 Task: Find connections with filter location Manglaur with filter topic #Motivationwith filter profile language French with filter current company SailPoint with filter school Vidya Jyothi Institute Of Technology with filter industry Retail Health and Personal Care Products with filter service category Mobile Marketing with filter keywords title Political Scientist
Action: Mouse moved to (528, 66)
Screenshot: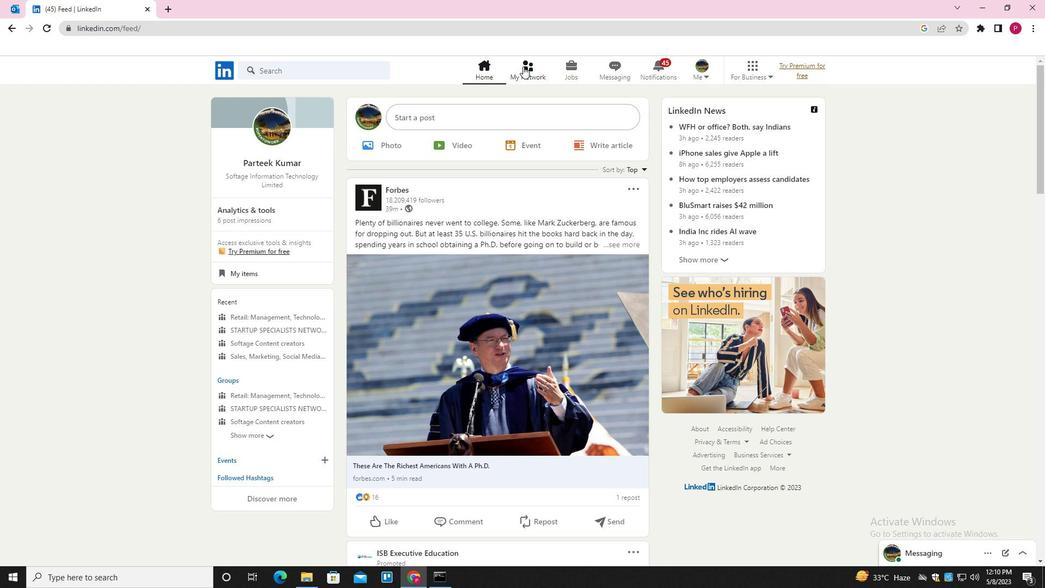 
Action: Mouse pressed left at (528, 66)
Screenshot: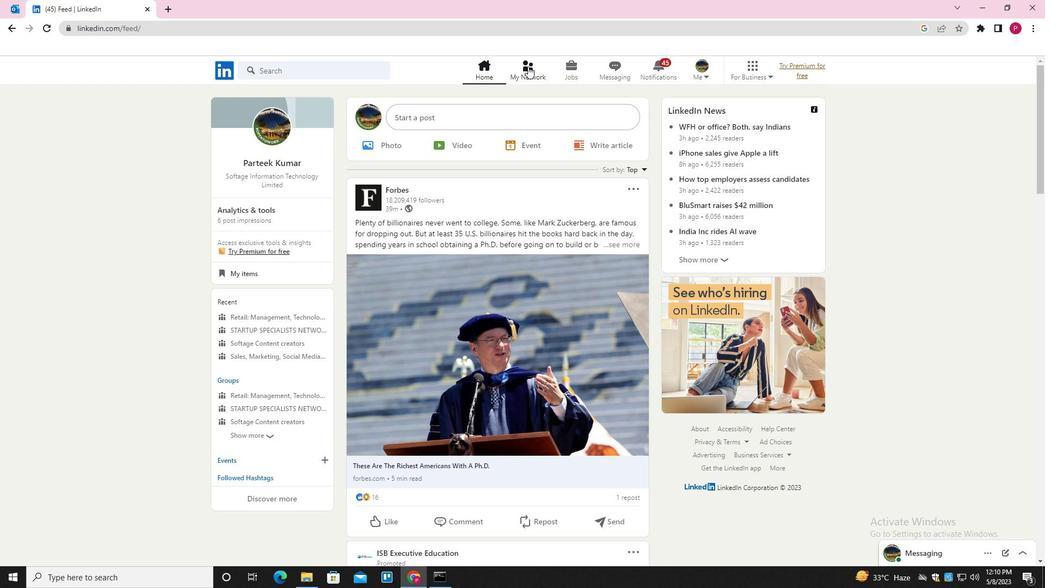 
Action: Mouse moved to (331, 134)
Screenshot: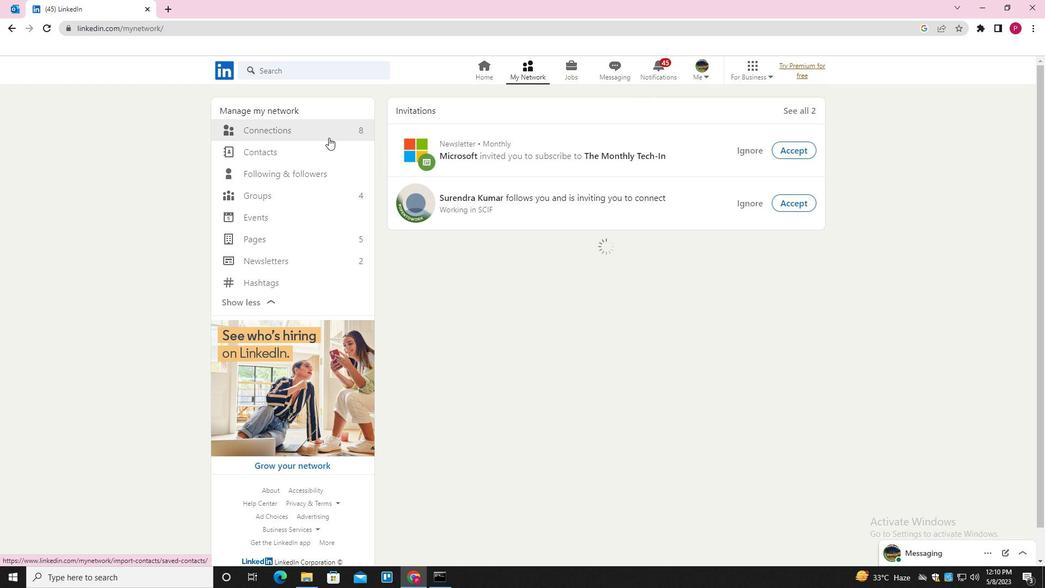
Action: Mouse pressed left at (331, 134)
Screenshot: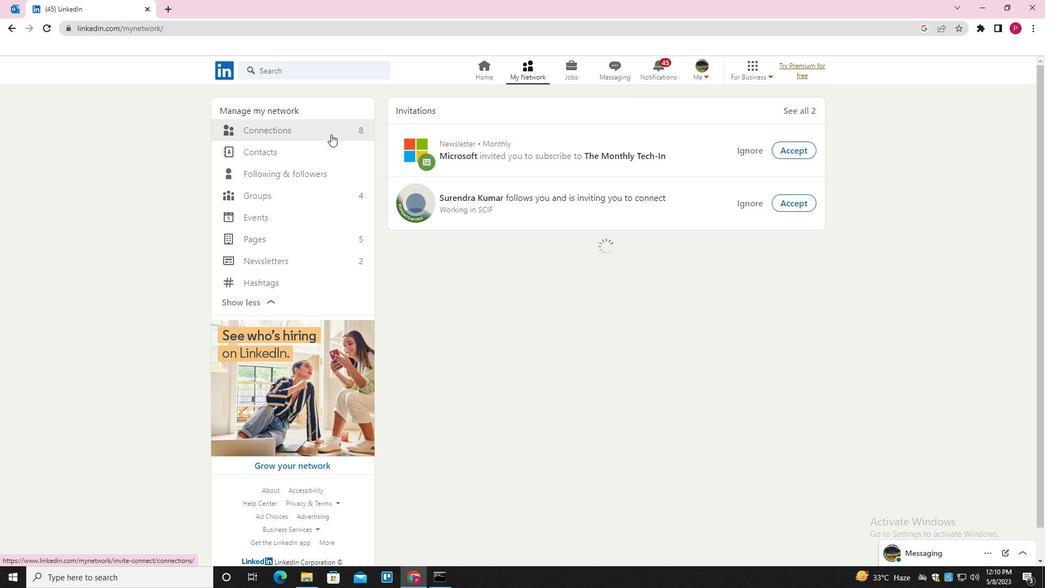 
Action: Mouse moved to (605, 132)
Screenshot: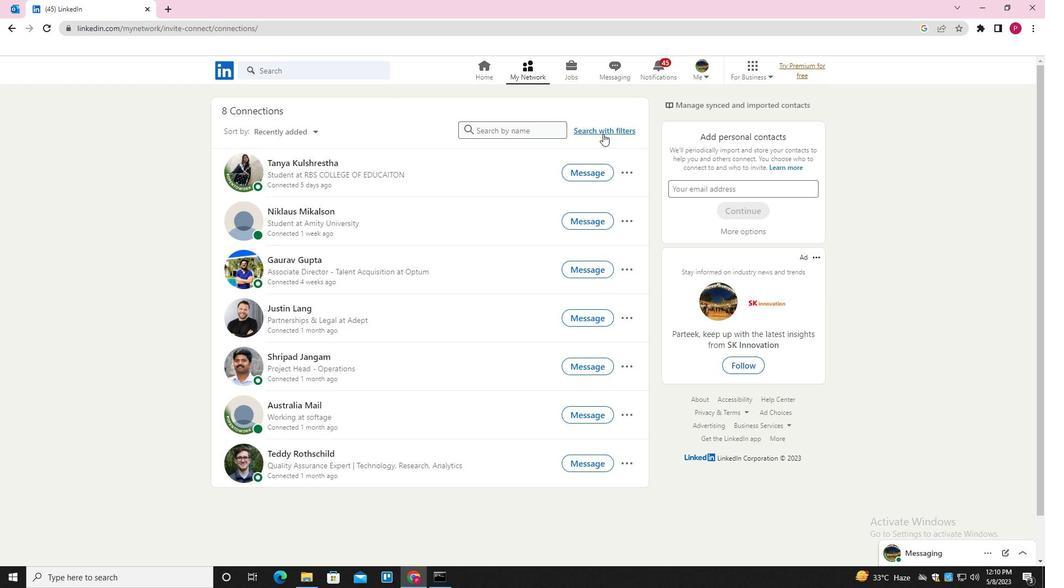 
Action: Mouse pressed left at (605, 132)
Screenshot: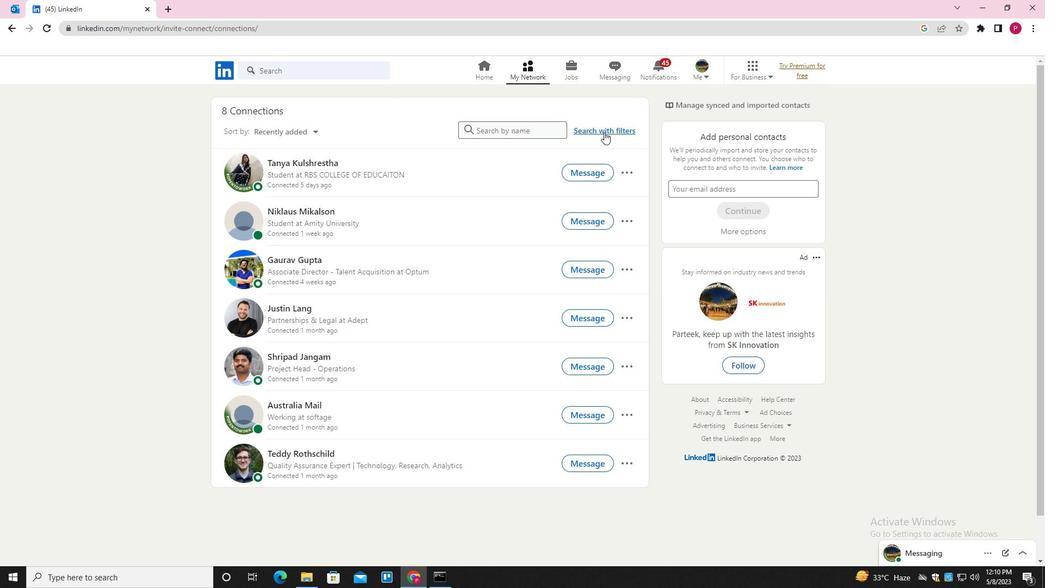 
Action: Mouse moved to (563, 104)
Screenshot: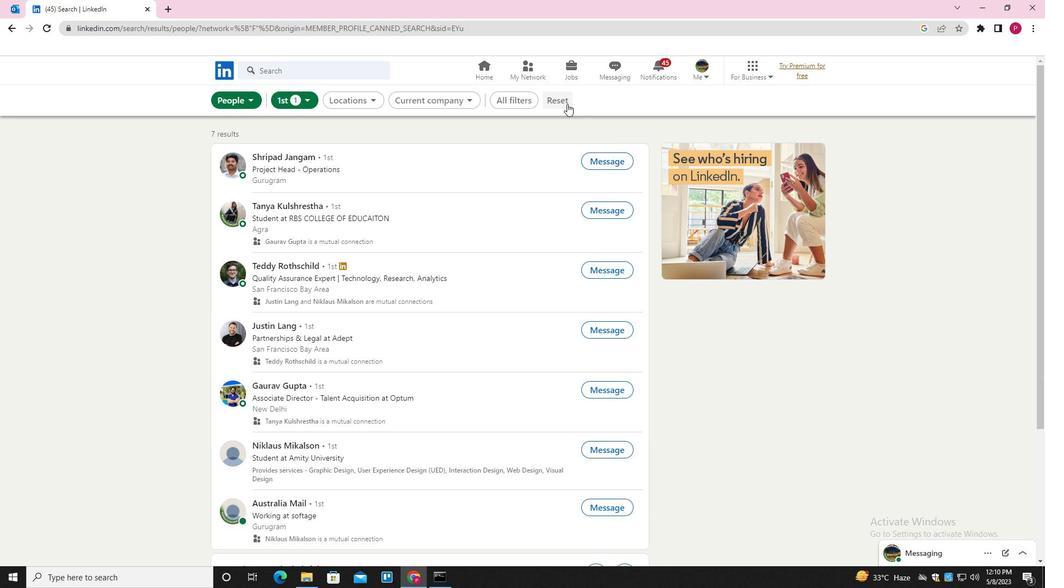 
Action: Mouse pressed left at (563, 104)
Screenshot: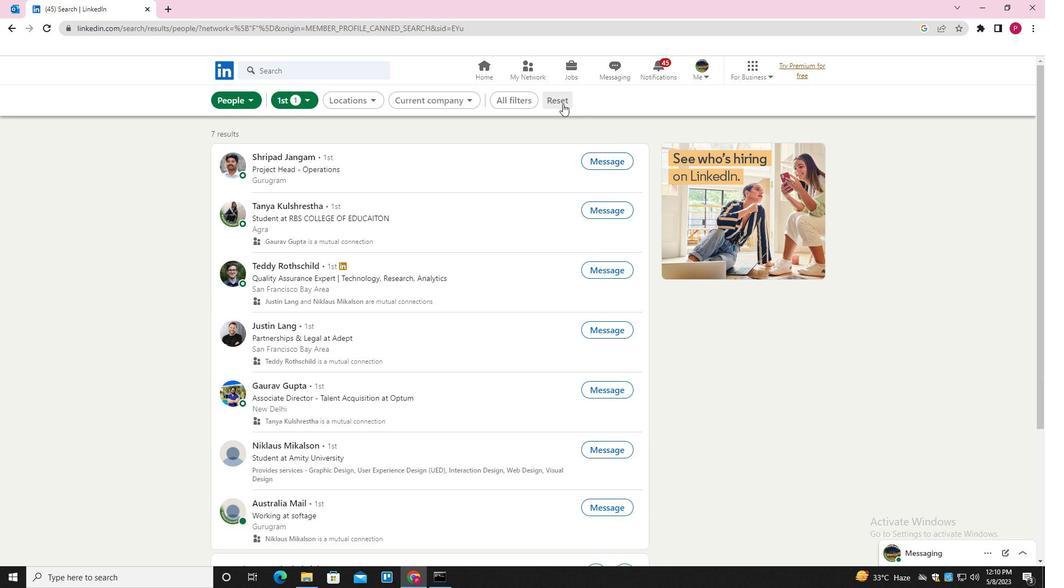 
Action: Mouse moved to (546, 101)
Screenshot: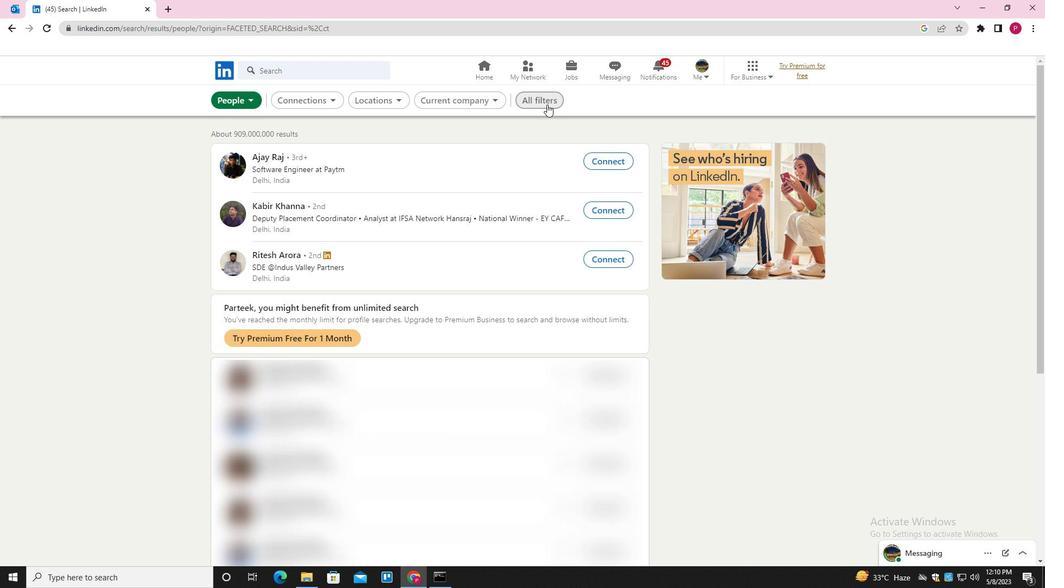 
Action: Mouse pressed left at (546, 101)
Screenshot: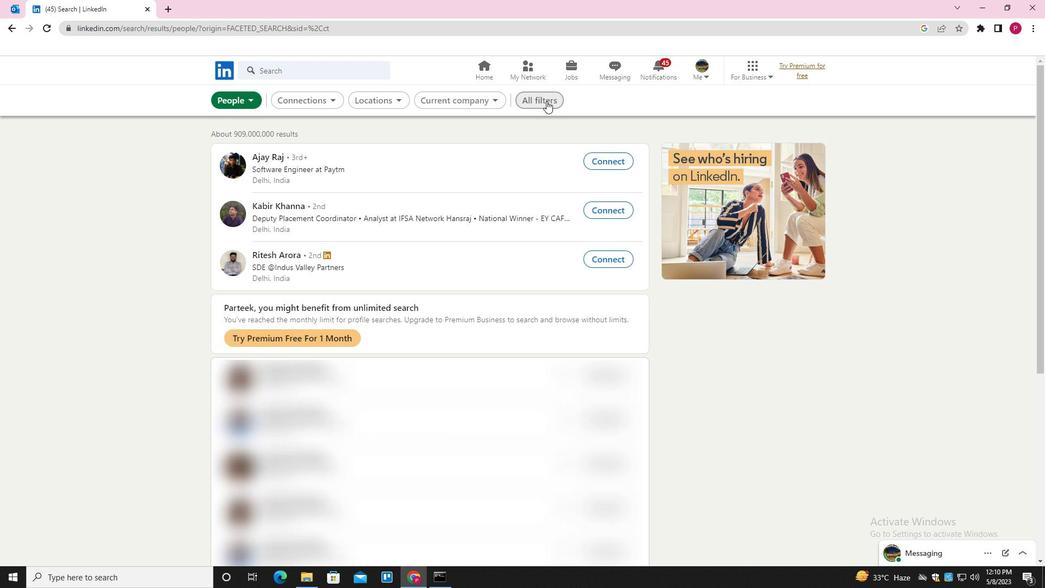 
Action: Mouse moved to (913, 295)
Screenshot: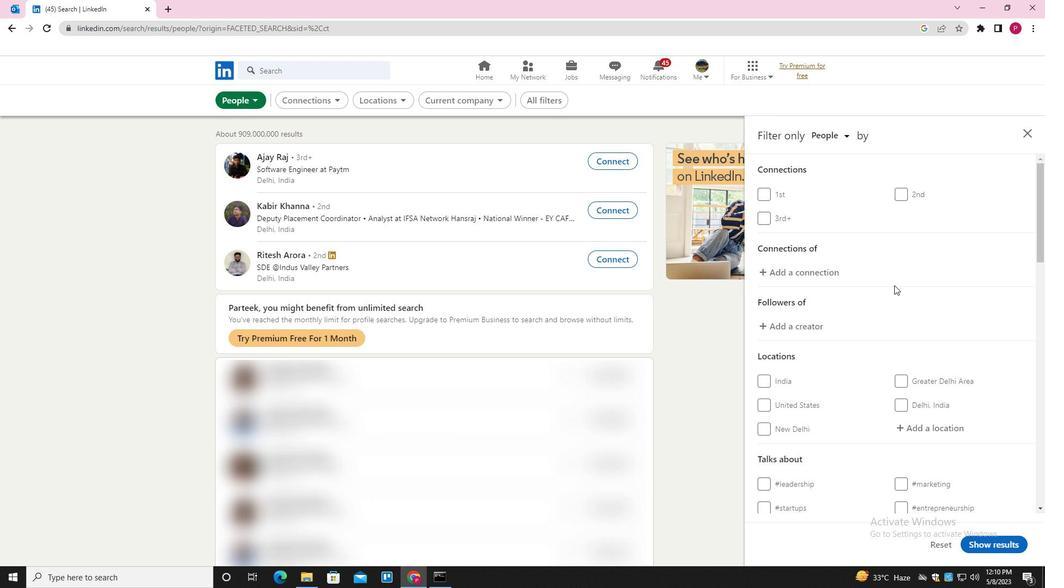 
Action: Mouse scrolled (913, 295) with delta (0, 0)
Screenshot: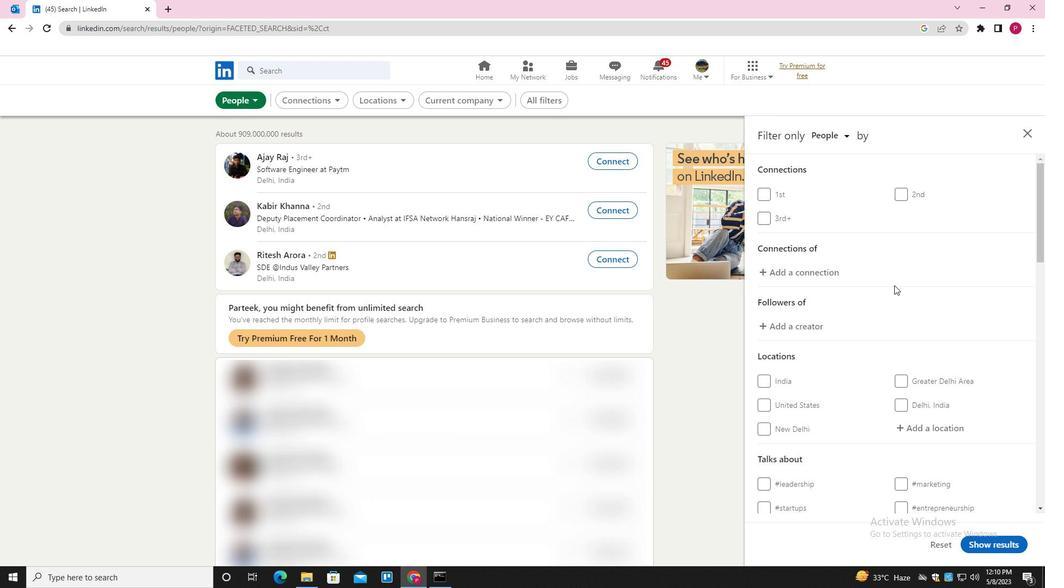
Action: Mouse scrolled (913, 295) with delta (0, 0)
Screenshot: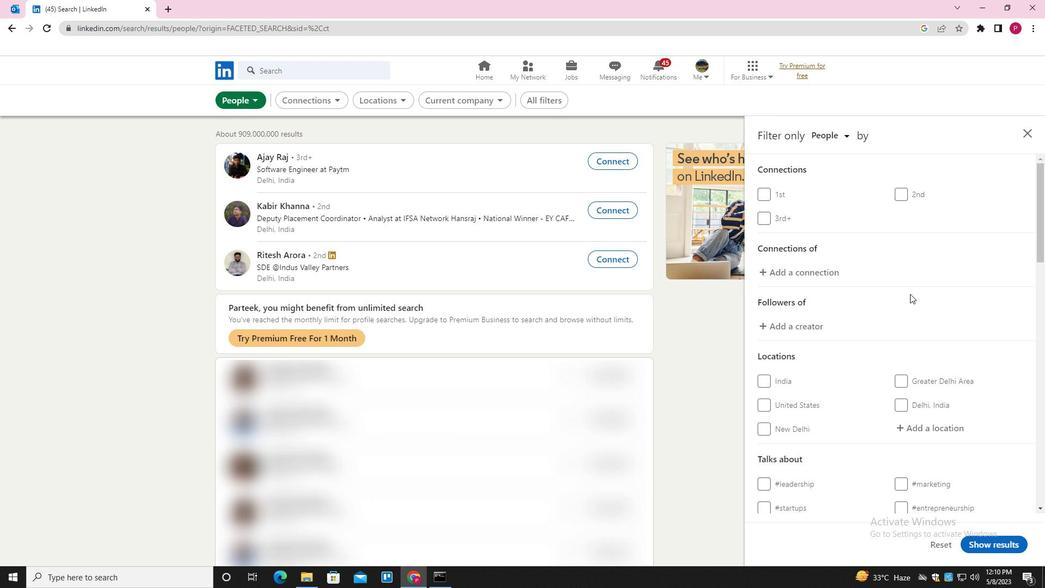 
Action: Mouse moved to (923, 317)
Screenshot: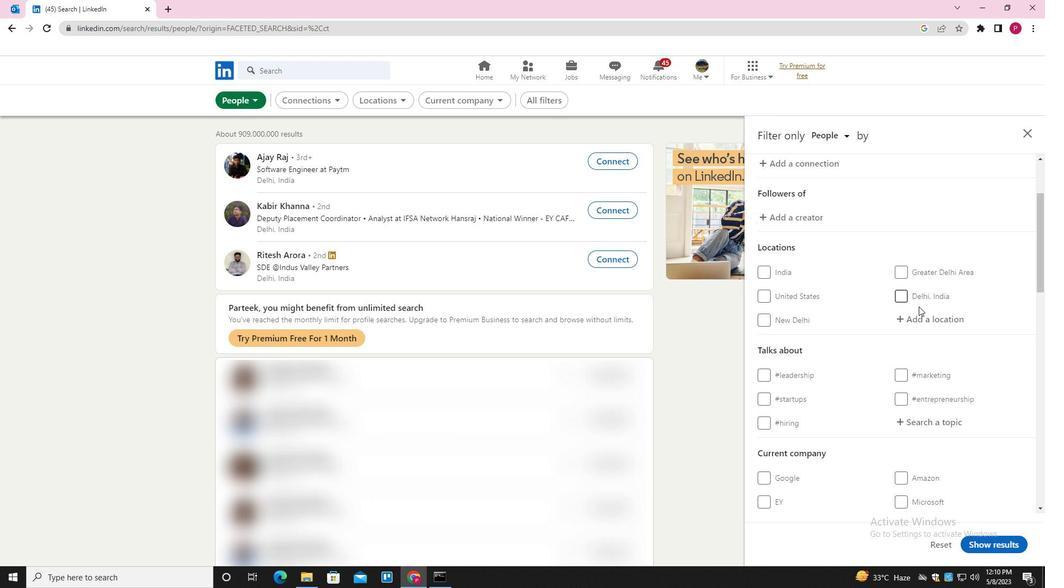 
Action: Mouse pressed left at (923, 317)
Screenshot: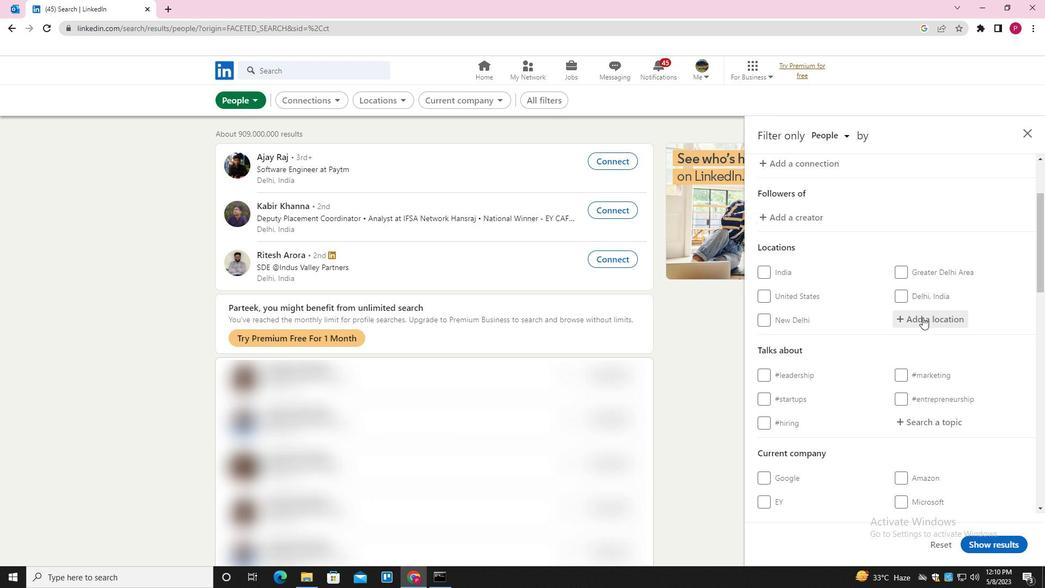 
Action: Key pressed <Key.shift>MANGLAUR
Screenshot: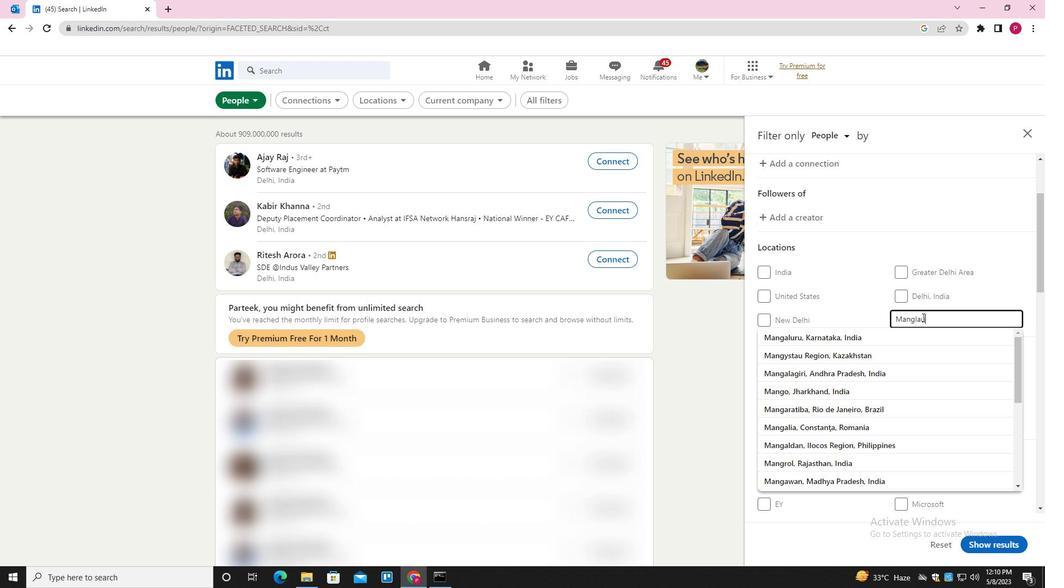 
Action: Mouse scrolled (923, 317) with delta (0, 0)
Screenshot: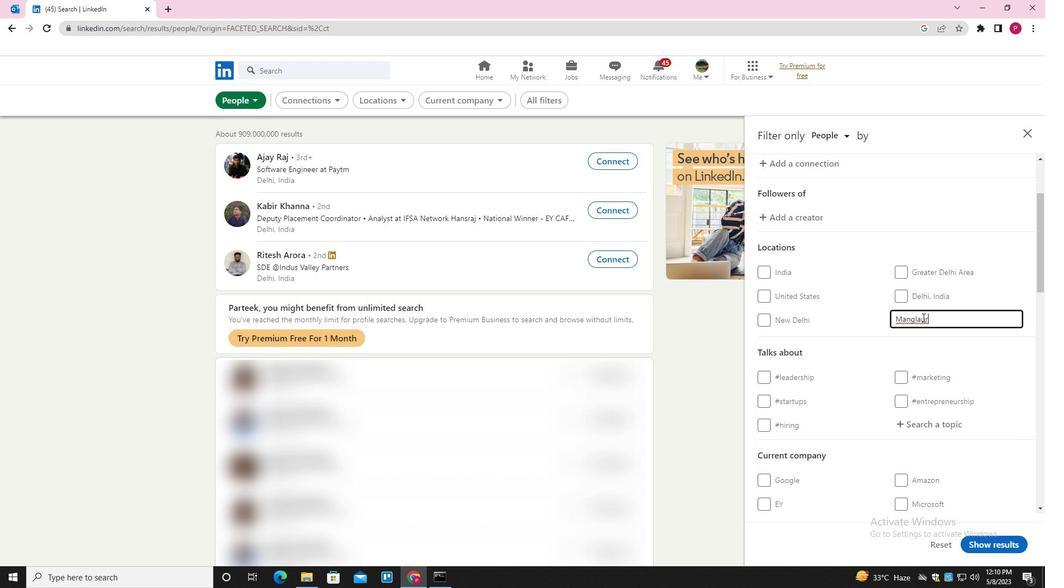 
Action: Mouse scrolled (923, 317) with delta (0, 0)
Screenshot: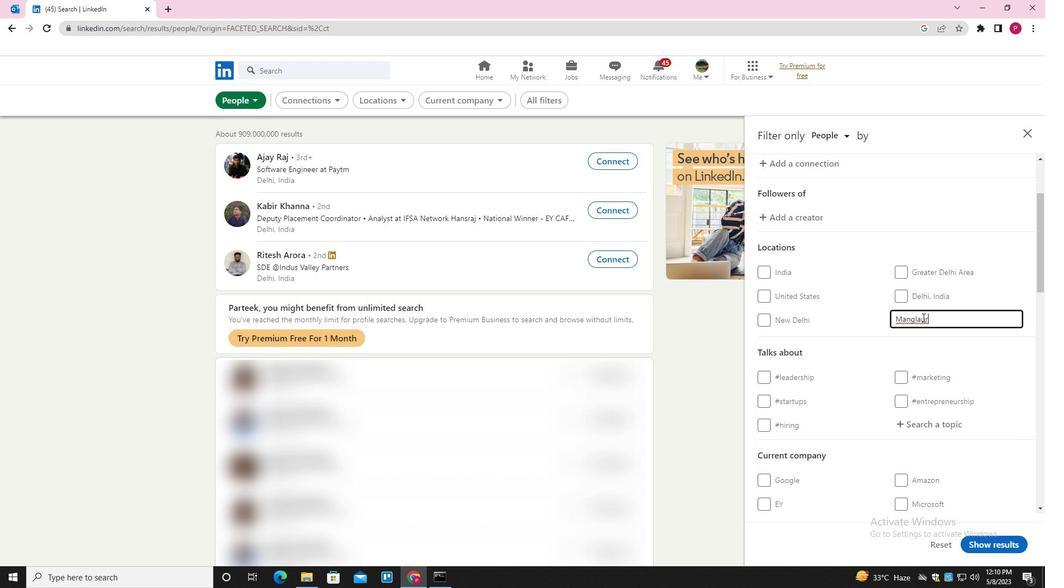
Action: Mouse scrolled (923, 317) with delta (0, 0)
Screenshot: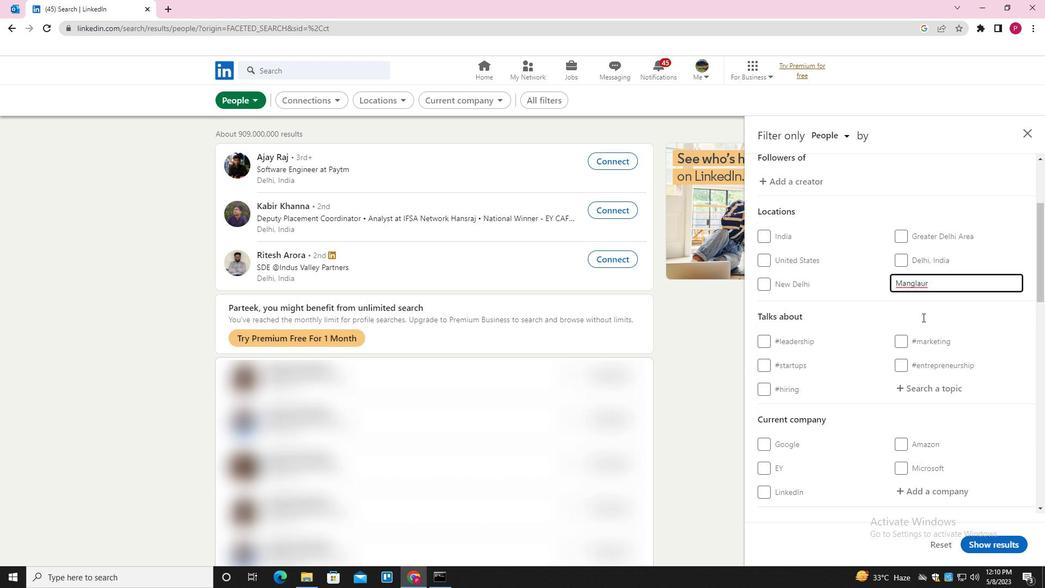 
Action: Mouse scrolled (923, 317) with delta (0, 0)
Screenshot: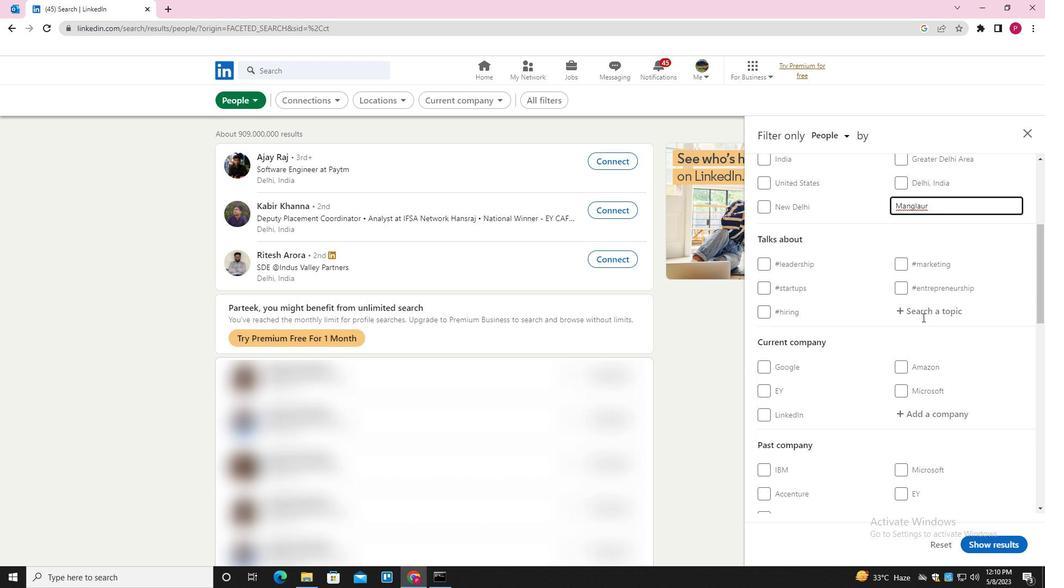 
Action: Mouse moved to (921, 207)
Screenshot: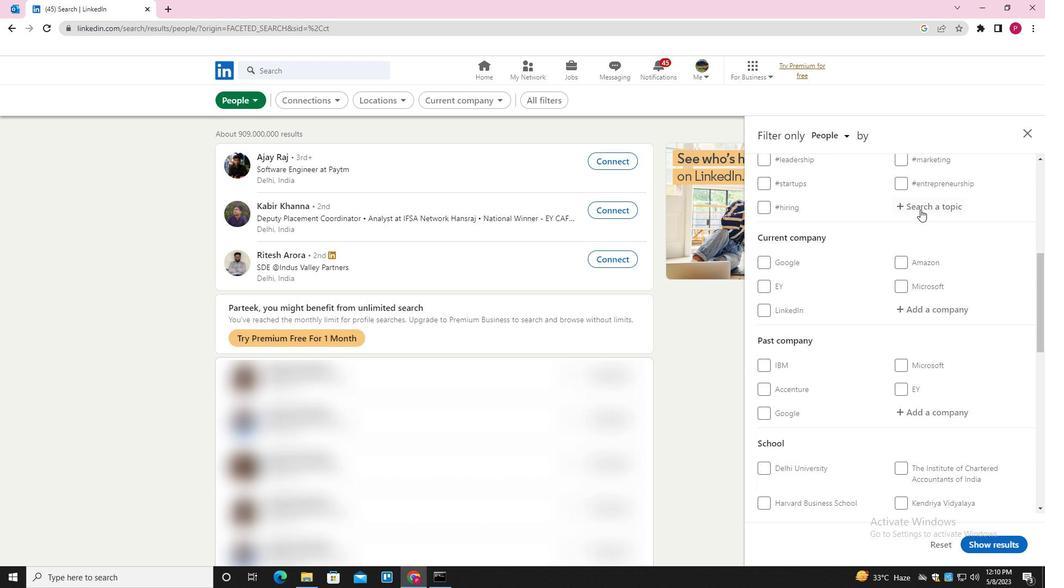 
Action: Mouse pressed left at (921, 207)
Screenshot: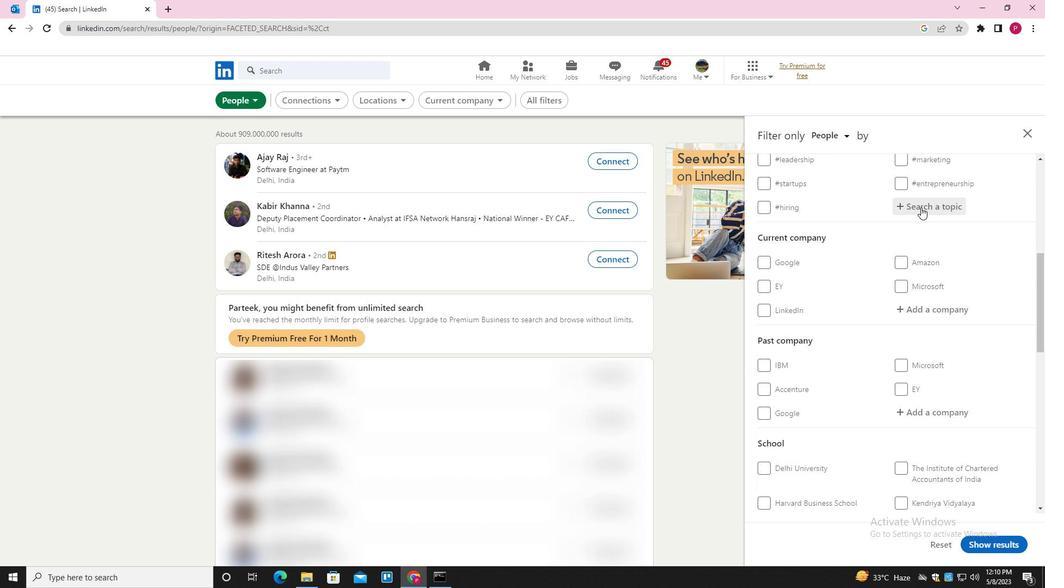 
Action: Key pressed MOTIVATION<Key.down><Key.enter>
Screenshot: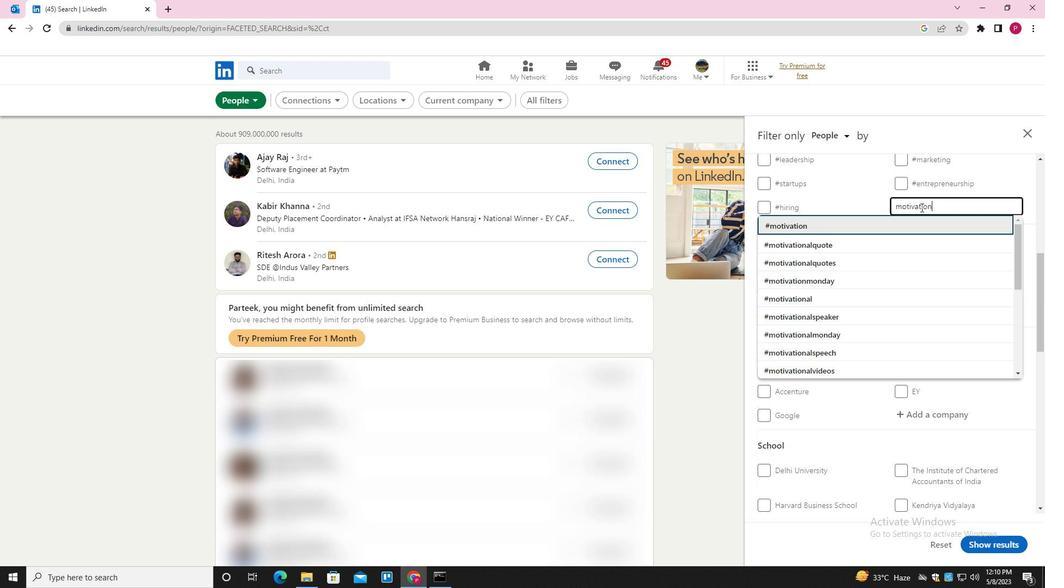 
Action: Mouse moved to (790, 311)
Screenshot: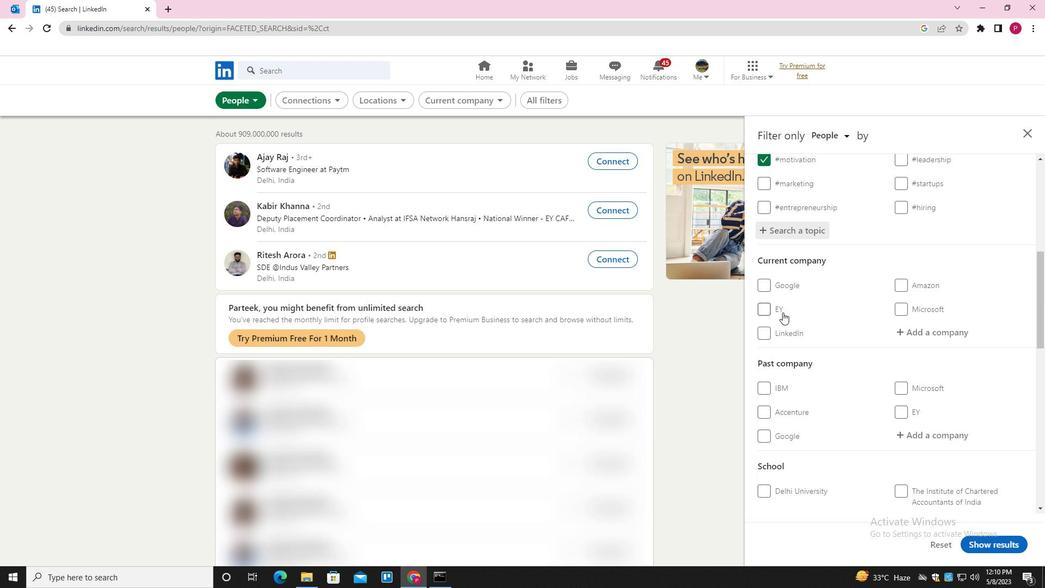 
Action: Mouse scrolled (790, 311) with delta (0, 0)
Screenshot: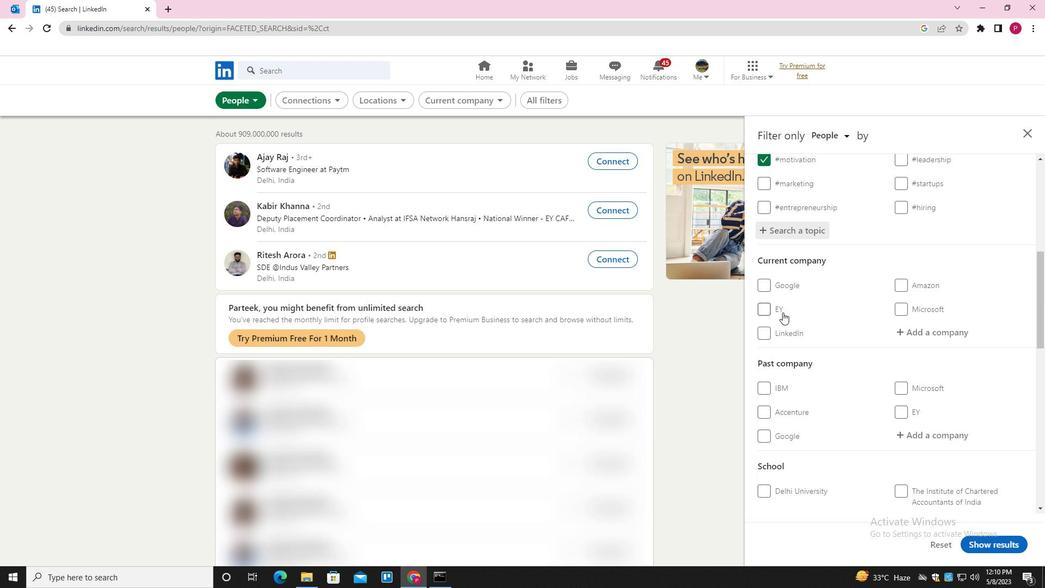 
Action: Mouse moved to (795, 309)
Screenshot: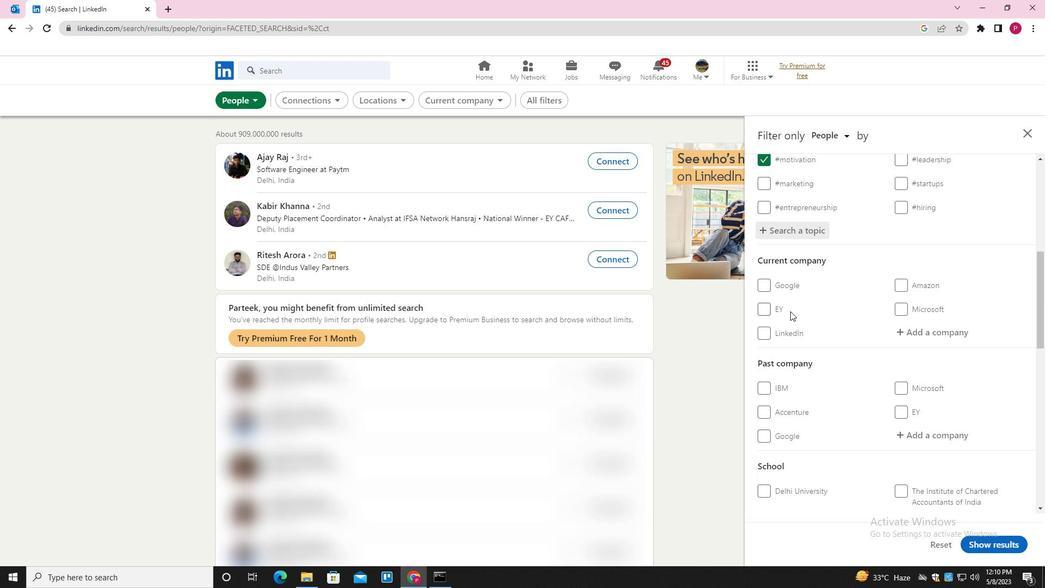 
Action: Mouse scrolled (795, 309) with delta (0, 0)
Screenshot: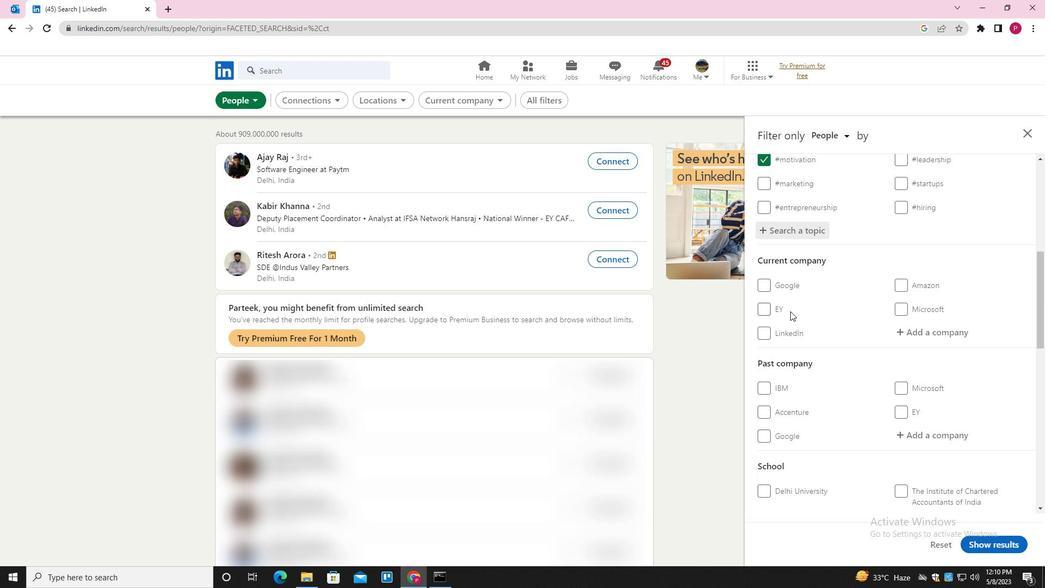 
Action: Mouse moved to (795, 309)
Screenshot: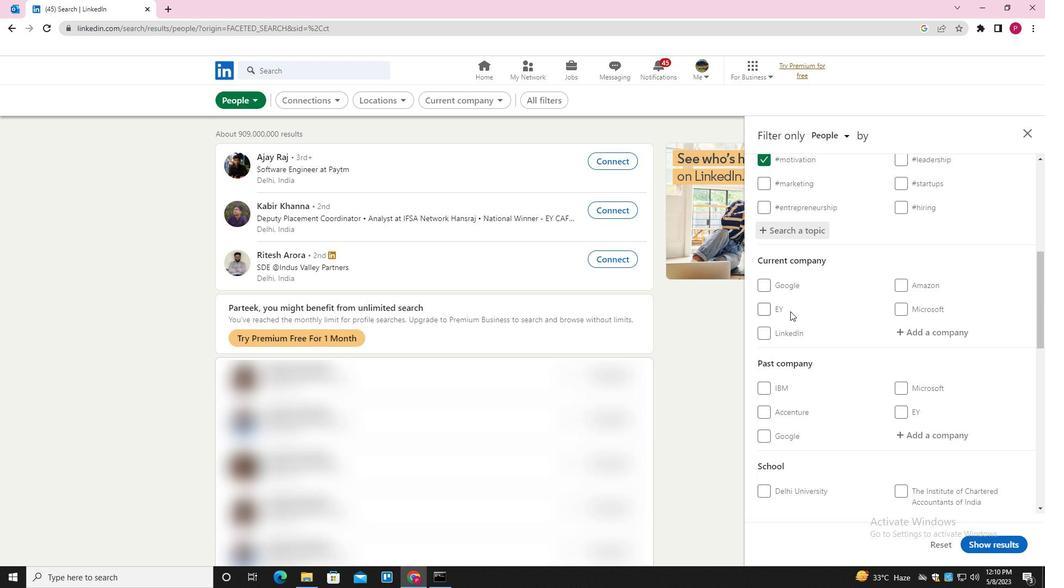 
Action: Mouse scrolled (795, 308) with delta (0, 0)
Screenshot: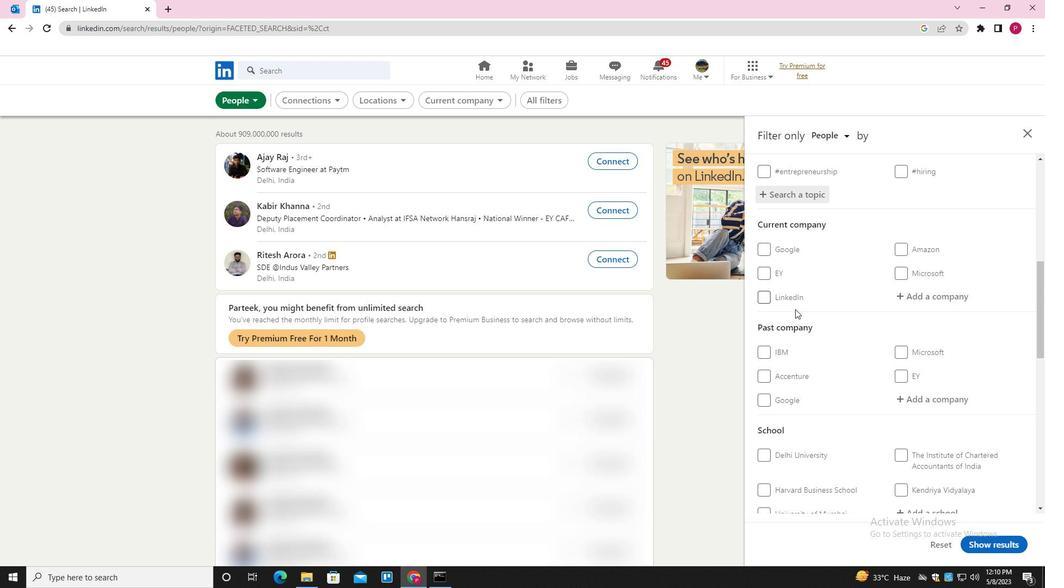 
Action: Mouse moved to (799, 307)
Screenshot: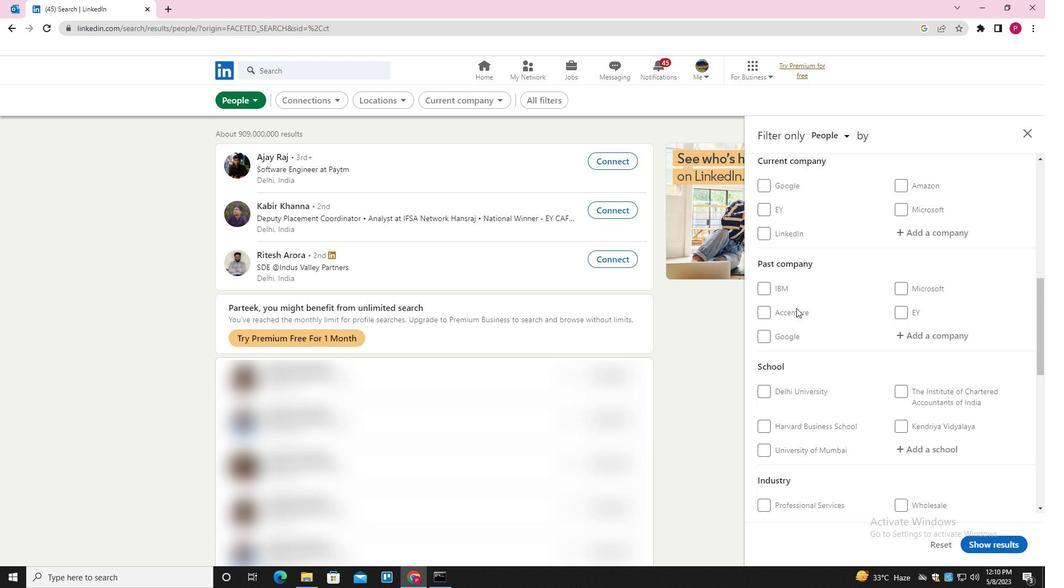 
Action: Mouse scrolled (799, 306) with delta (0, 0)
Screenshot: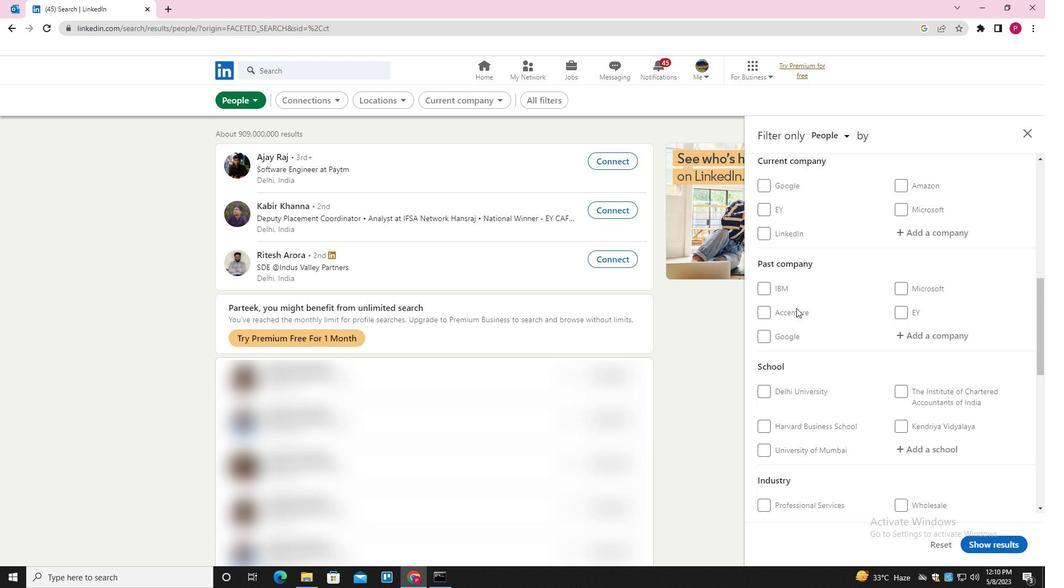 
Action: Mouse moved to (800, 305)
Screenshot: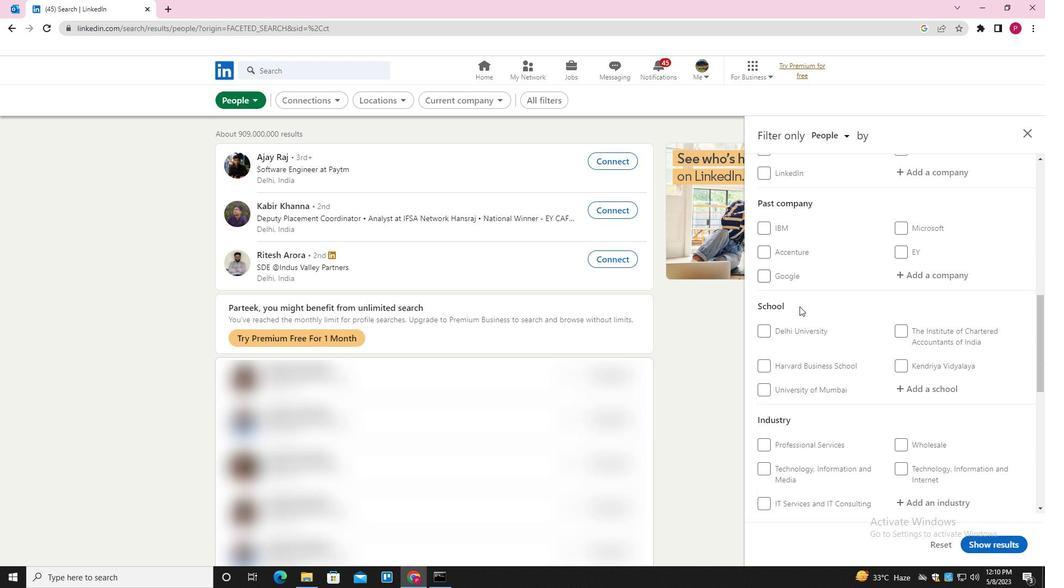 
Action: Mouse scrolled (800, 305) with delta (0, 0)
Screenshot: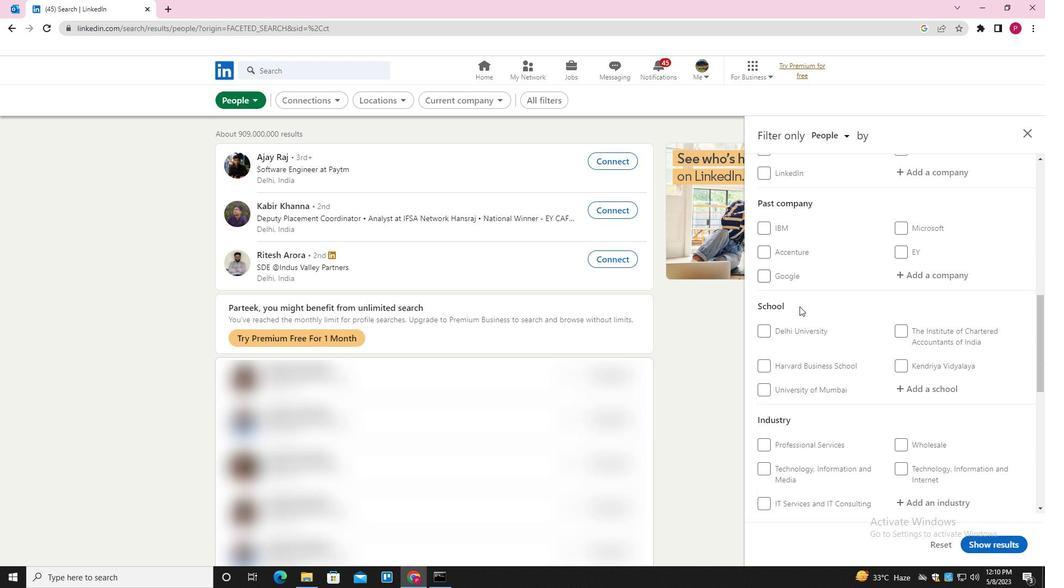 
Action: Mouse moved to (801, 305)
Screenshot: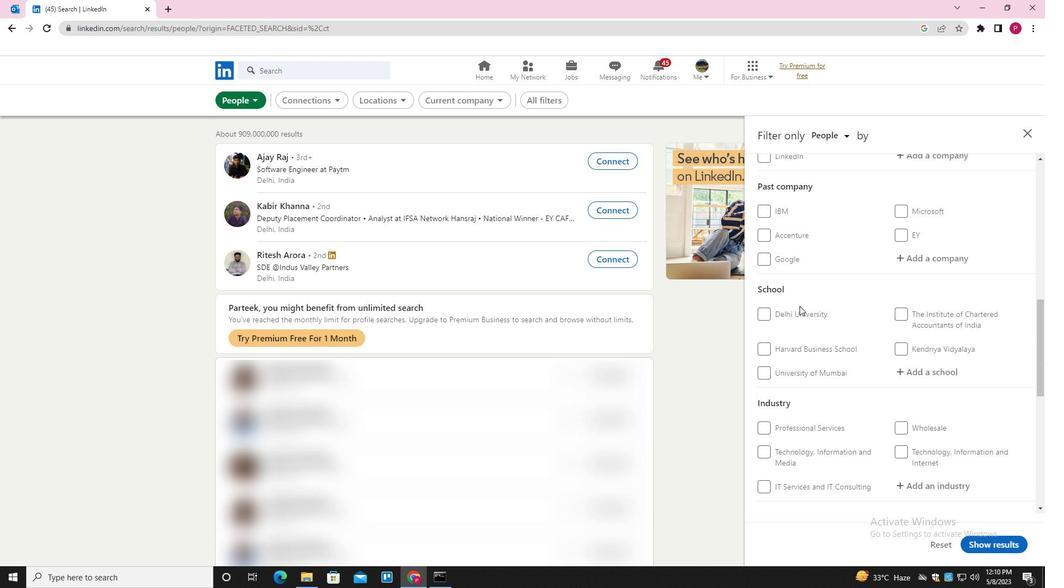 
Action: Mouse scrolled (801, 305) with delta (0, 0)
Screenshot: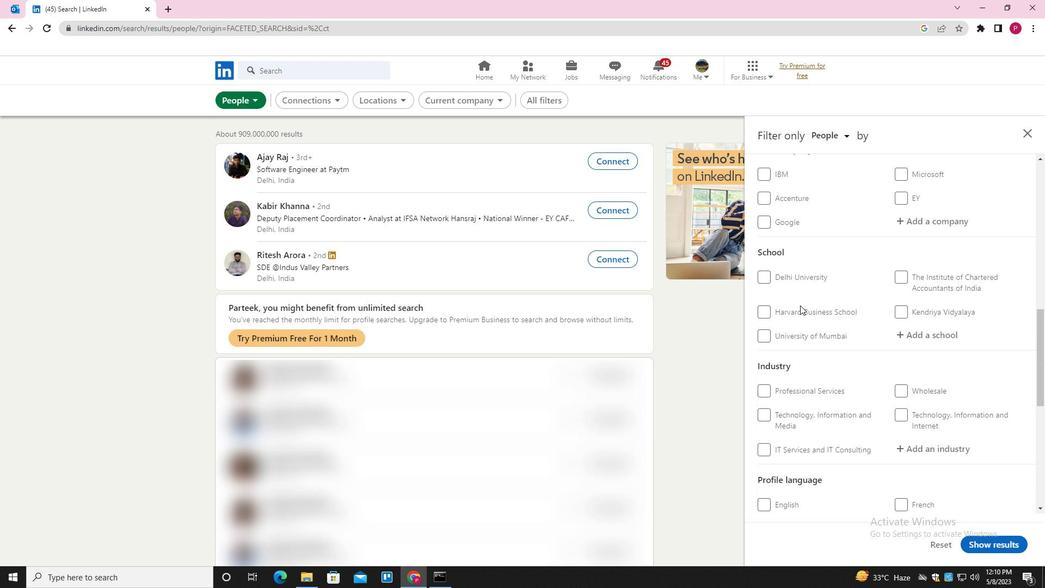 
Action: Mouse moved to (837, 301)
Screenshot: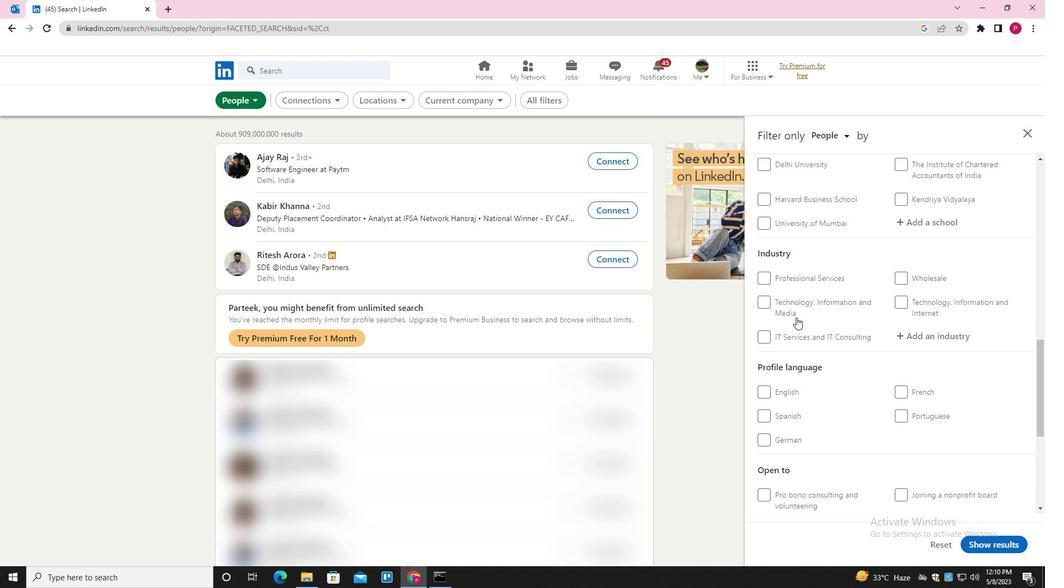
Action: Mouse scrolled (837, 301) with delta (0, 0)
Screenshot: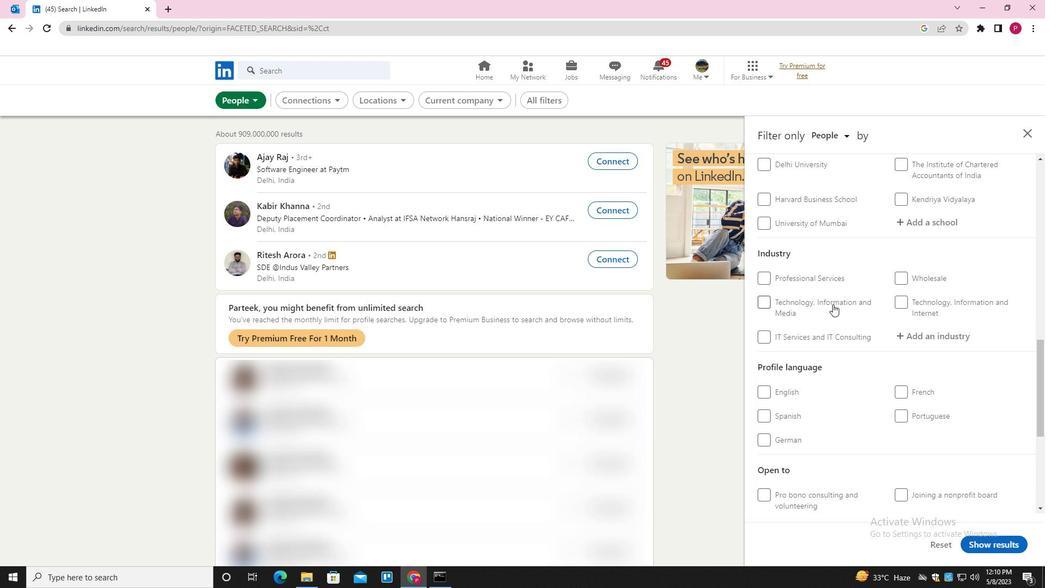 
Action: Mouse moved to (840, 299)
Screenshot: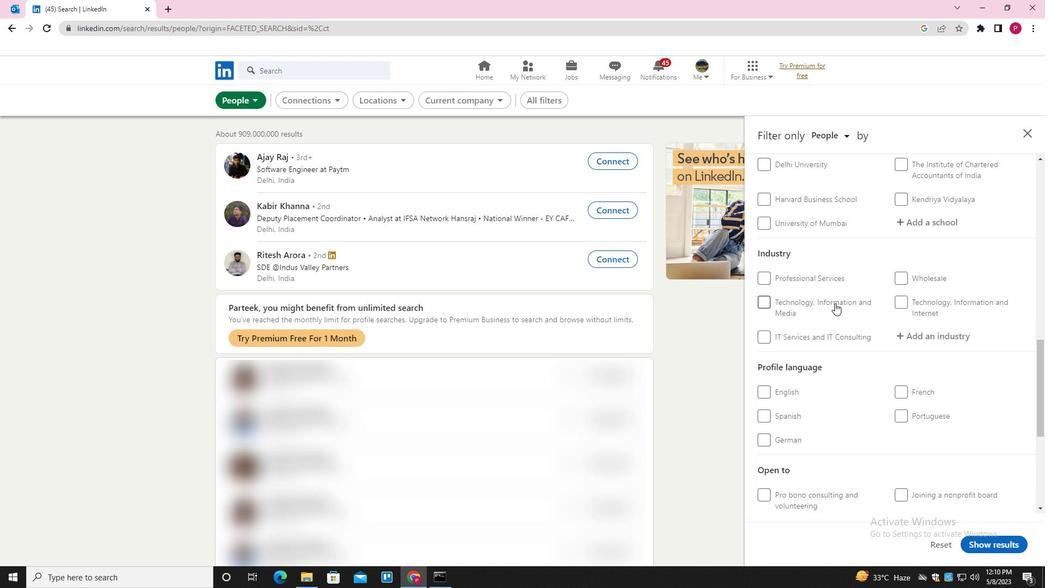 
Action: Mouse scrolled (840, 299) with delta (0, 0)
Screenshot: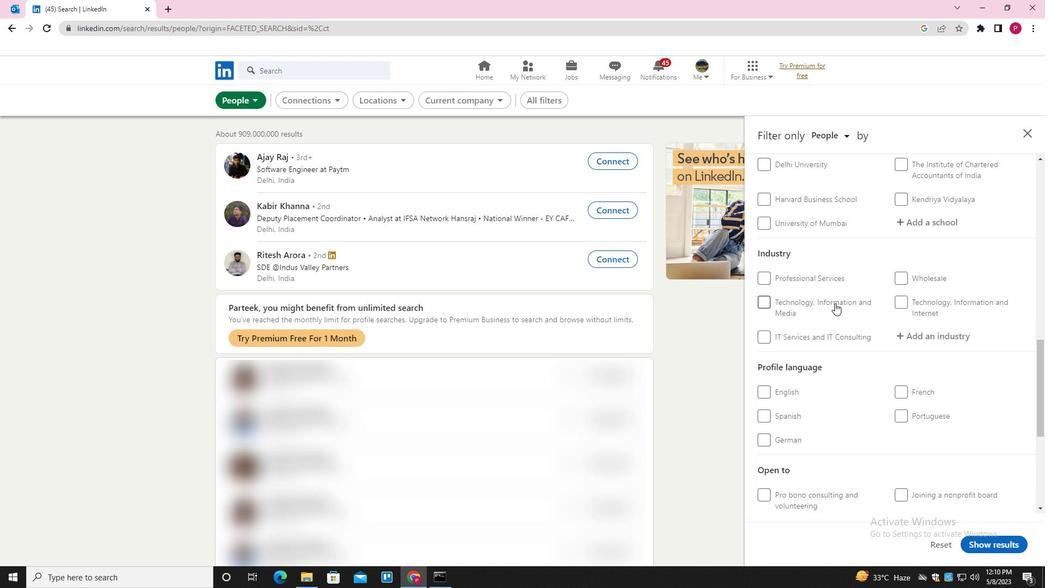 
Action: Mouse scrolled (840, 299) with delta (0, 0)
Screenshot: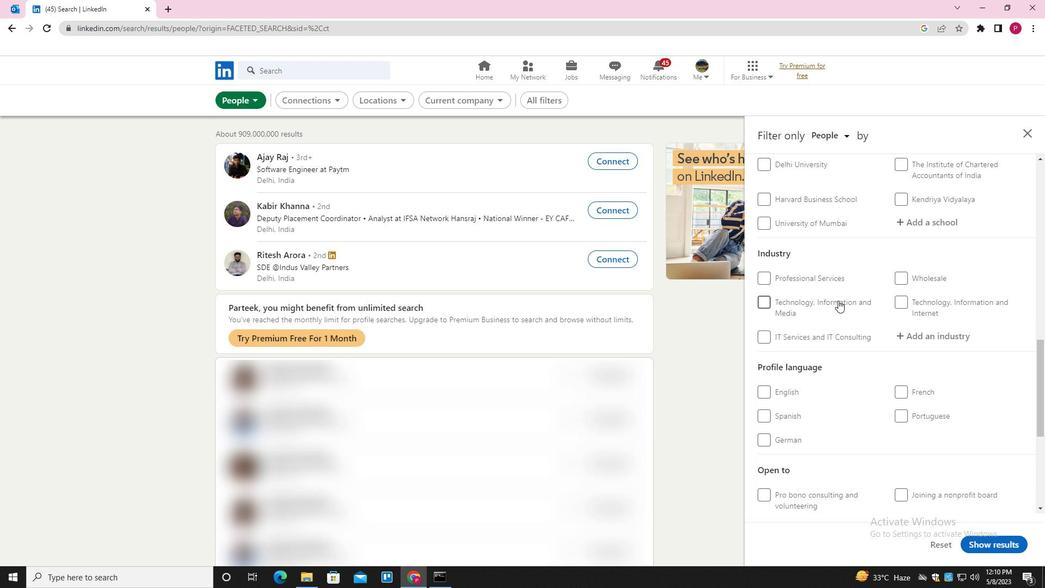 
Action: Mouse moved to (910, 225)
Screenshot: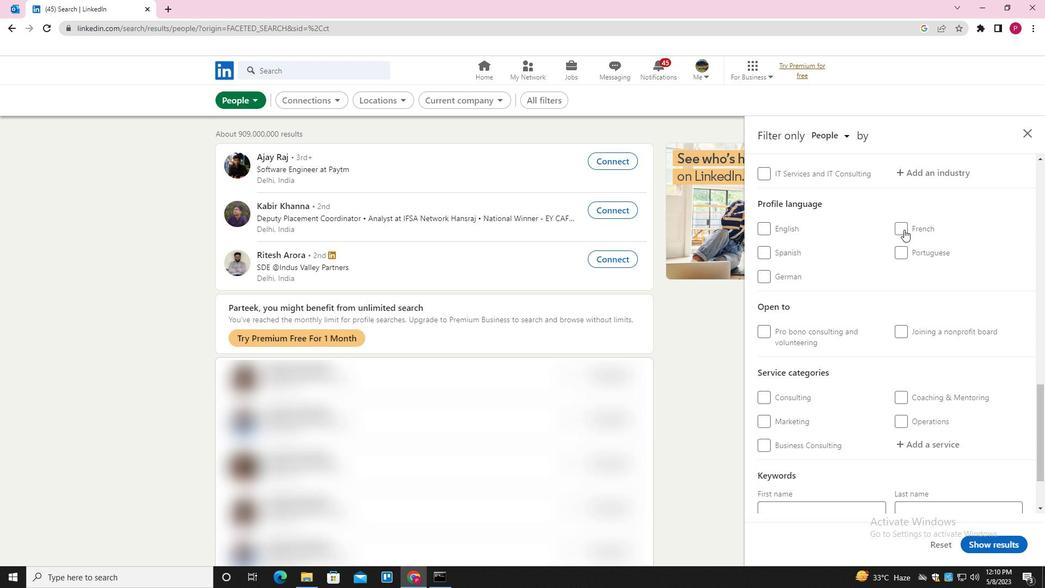 
Action: Mouse pressed left at (910, 225)
Screenshot: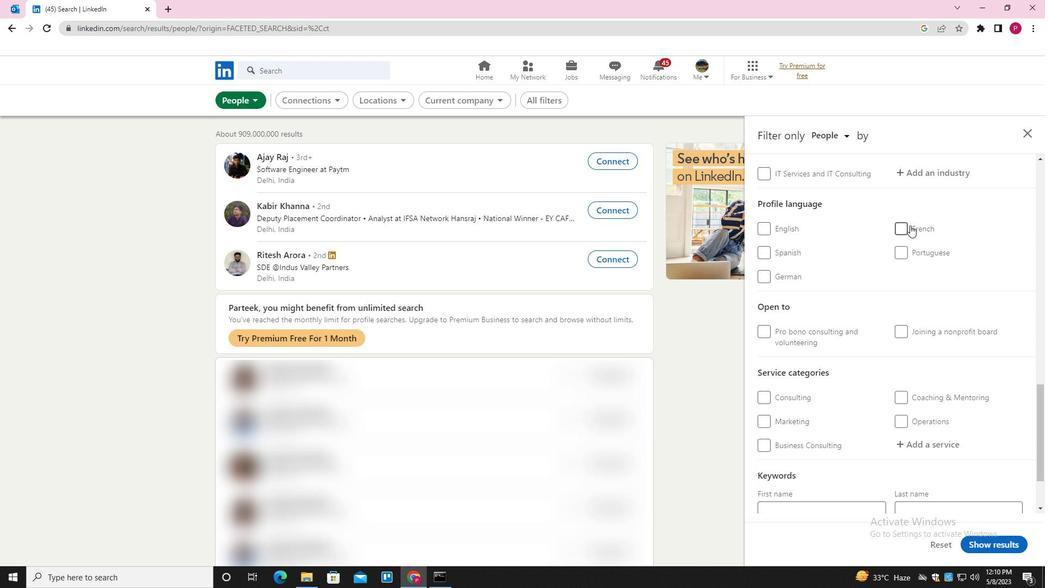 
Action: Mouse moved to (838, 323)
Screenshot: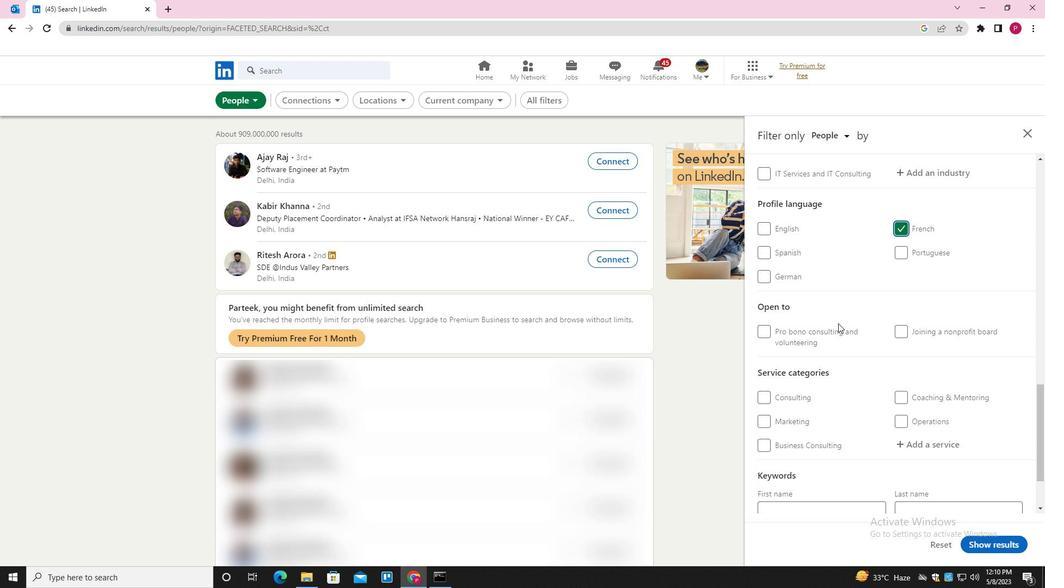 
Action: Mouse scrolled (838, 324) with delta (0, 0)
Screenshot: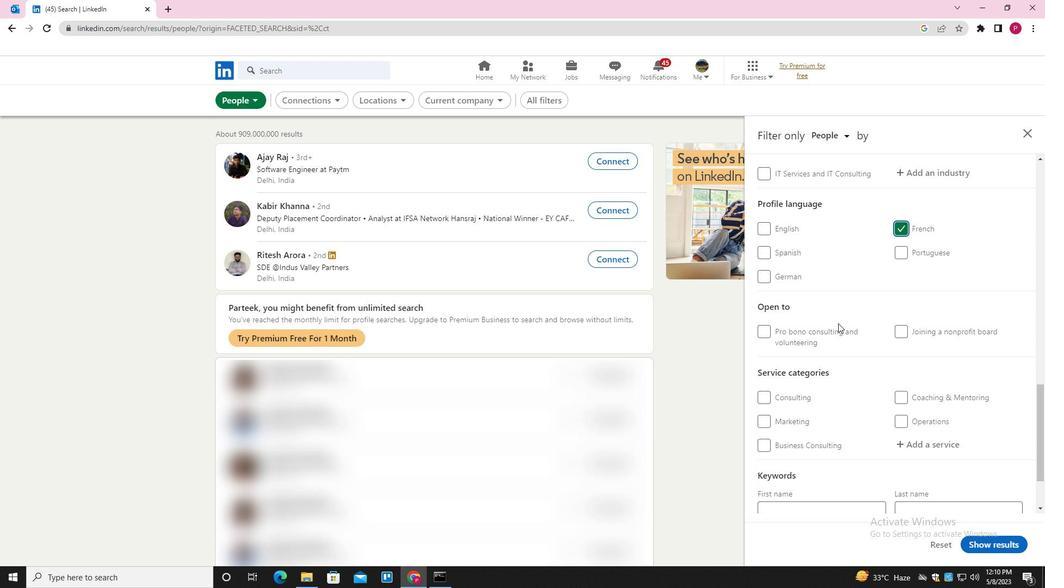 
Action: Mouse scrolled (838, 324) with delta (0, 0)
Screenshot: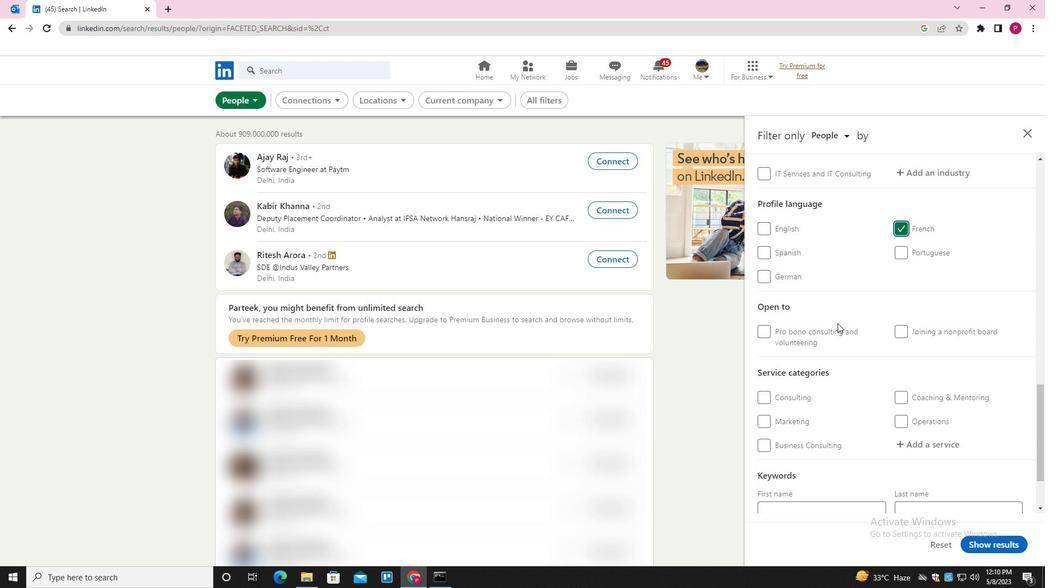 
Action: Mouse scrolled (838, 324) with delta (0, 0)
Screenshot: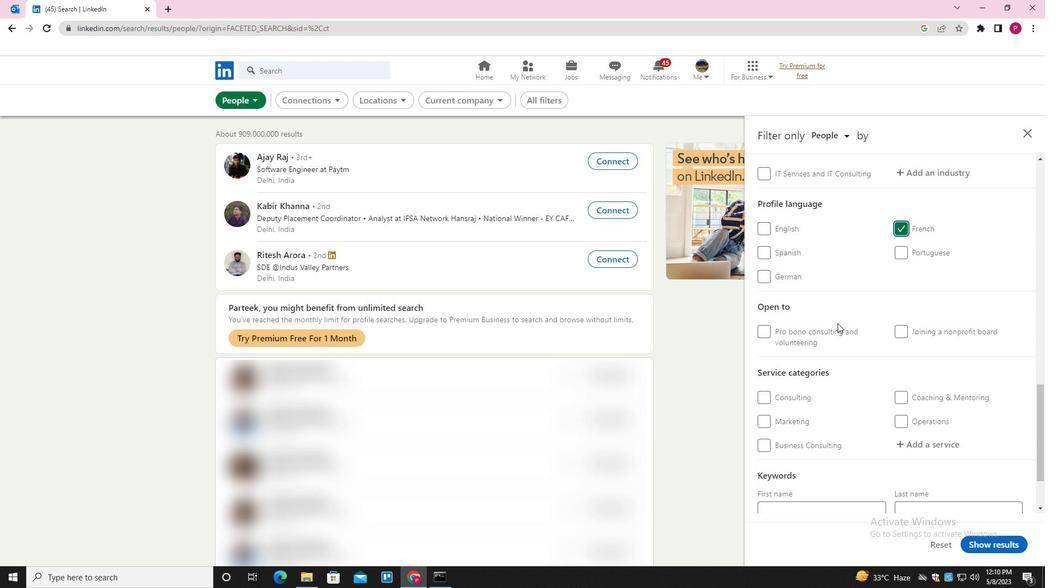 
Action: Mouse scrolled (838, 324) with delta (0, 0)
Screenshot: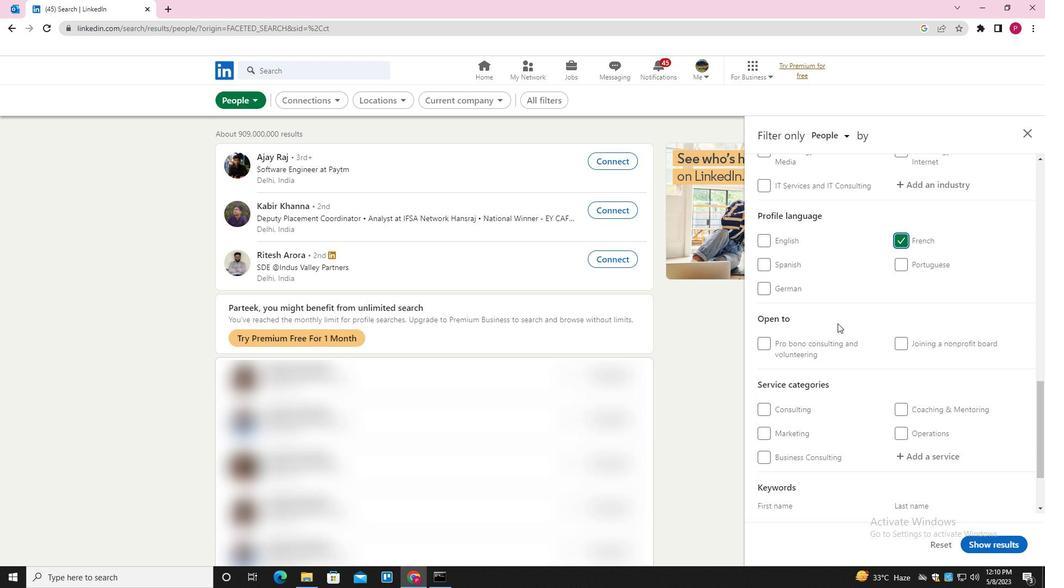 
Action: Mouse scrolled (838, 324) with delta (0, 0)
Screenshot: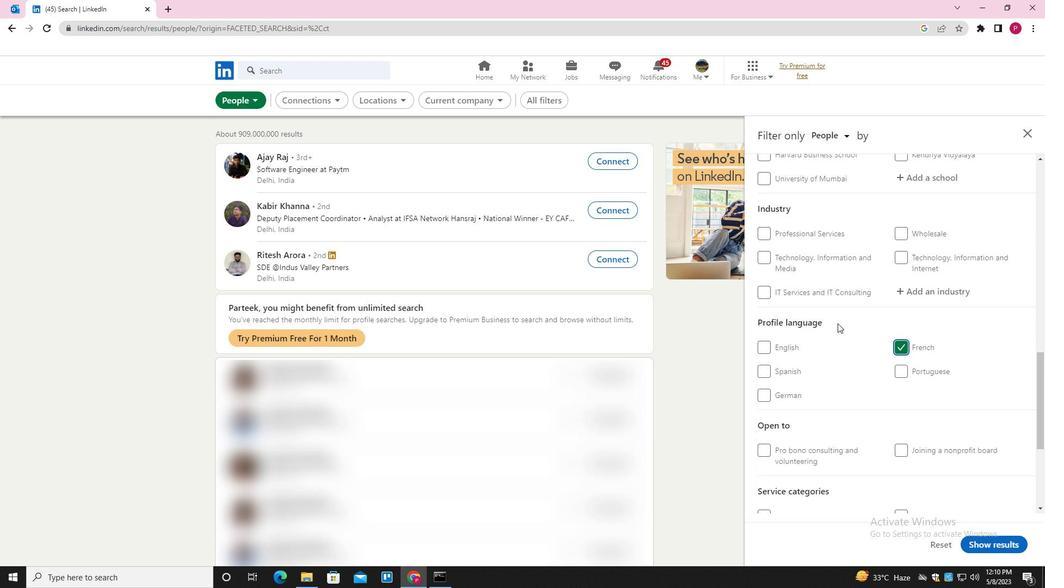
Action: Mouse scrolled (838, 324) with delta (0, 0)
Screenshot: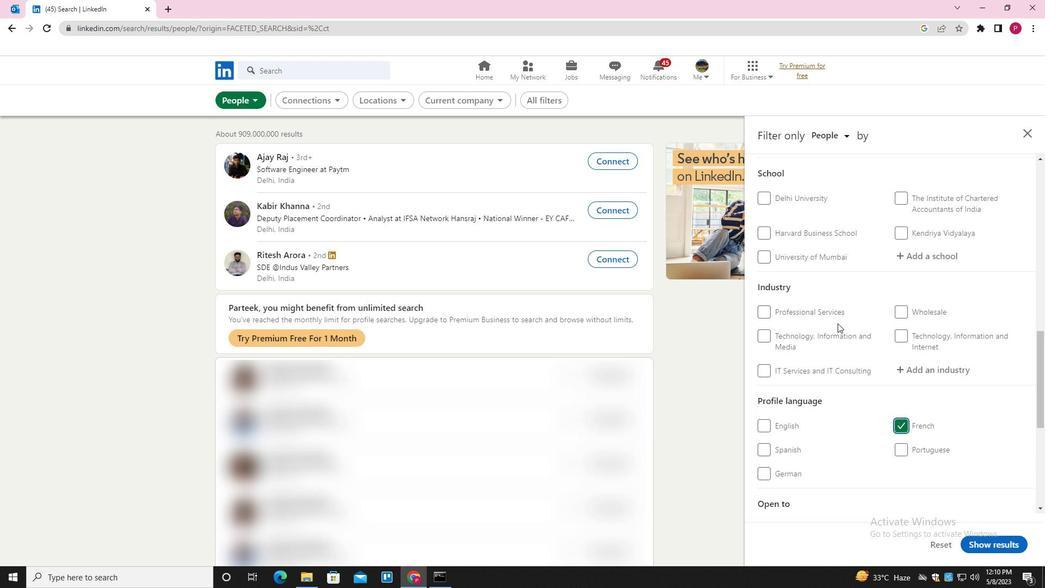 
Action: Mouse scrolled (838, 324) with delta (0, 0)
Screenshot: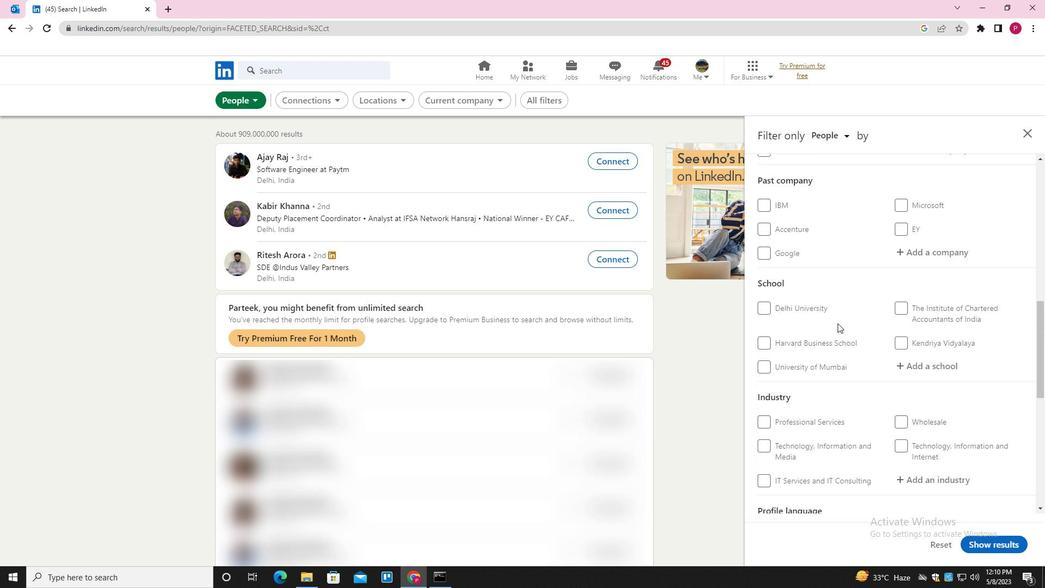 
Action: Mouse moved to (866, 289)
Screenshot: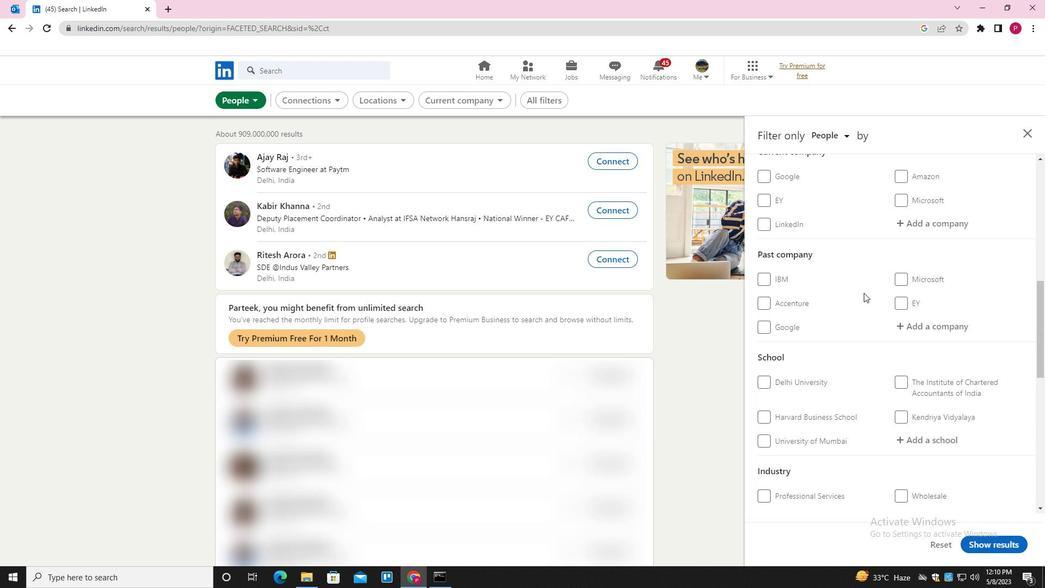 
Action: Mouse scrolled (866, 289) with delta (0, 0)
Screenshot: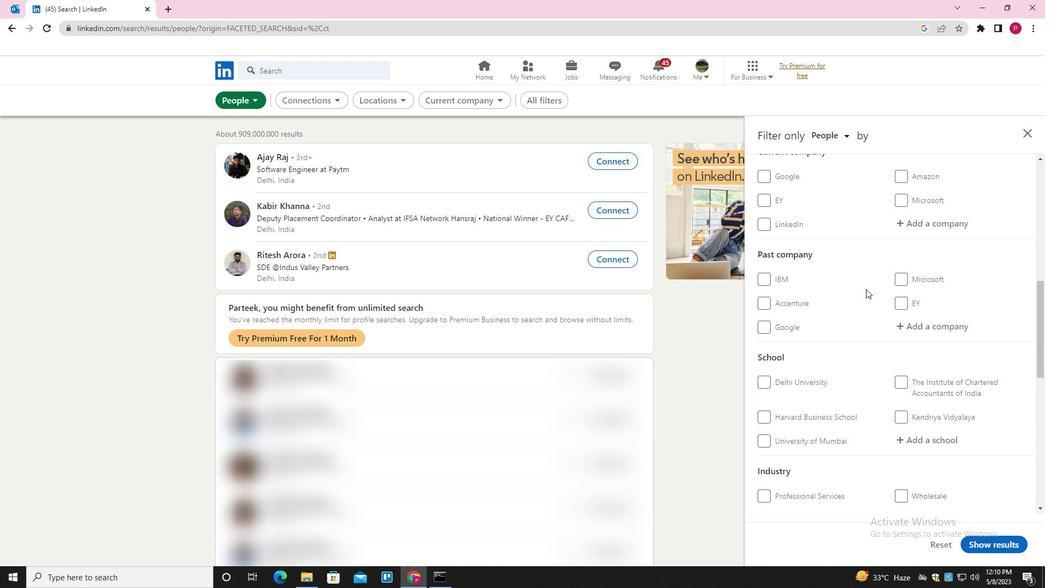 
Action: Mouse moved to (932, 276)
Screenshot: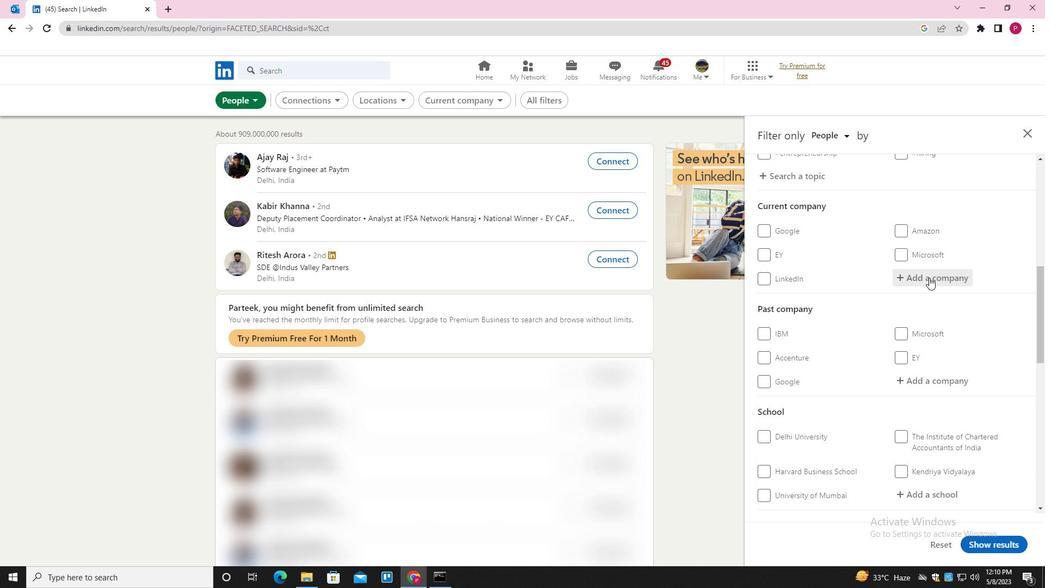 
Action: Mouse pressed left at (932, 276)
Screenshot: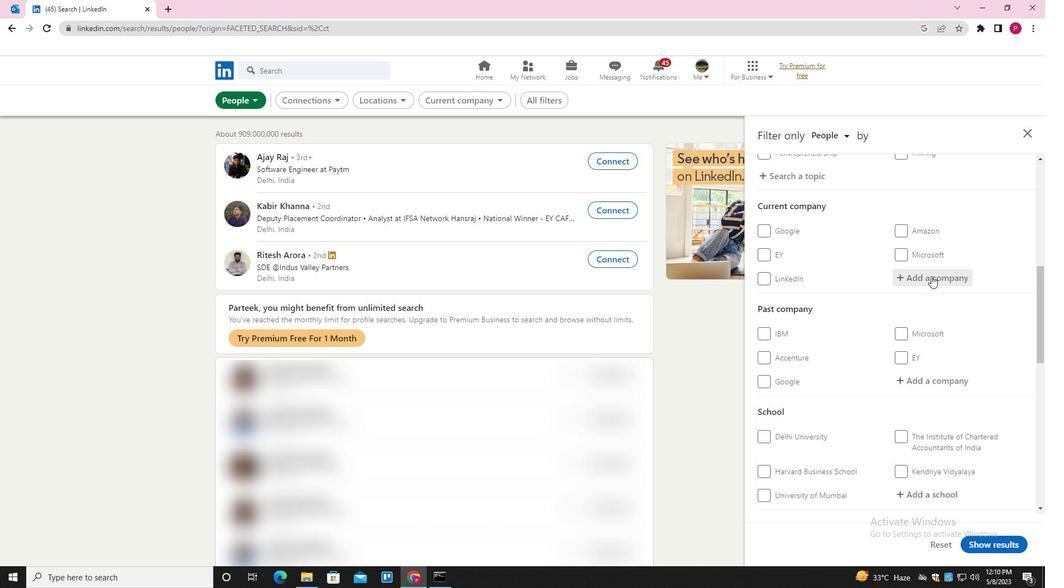 
Action: Mouse moved to (930, 274)
Screenshot: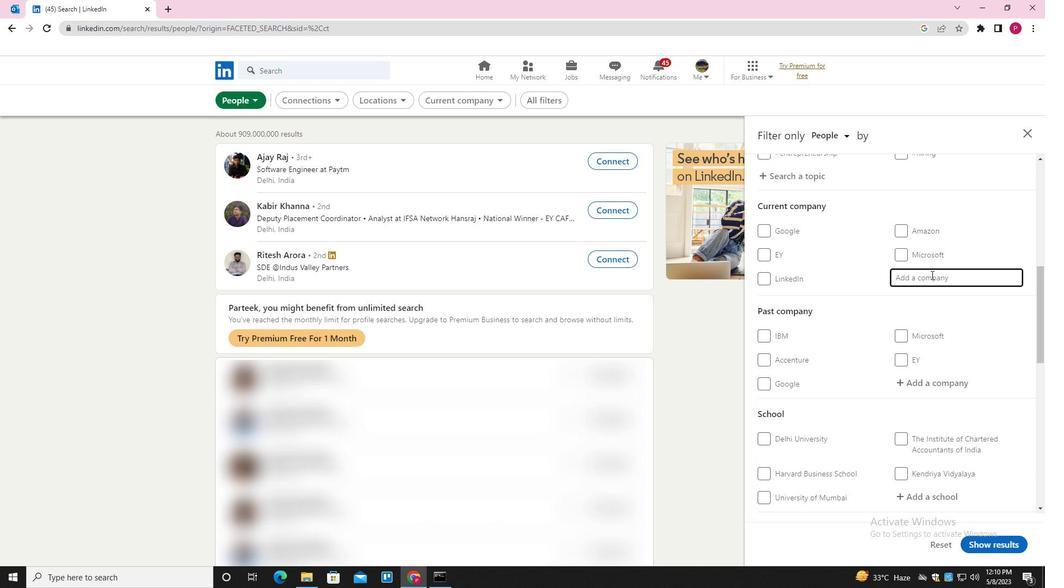 
Action: Key pressed <Key.shift>SAILPOINT<Key.down><Key.enter>
Screenshot: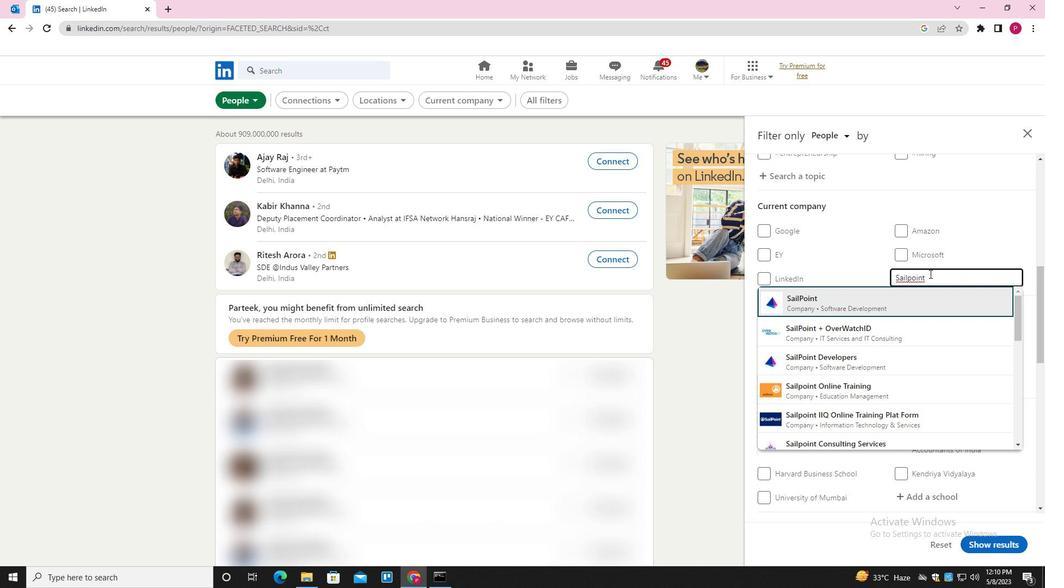 
Action: Mouse moved to (869, 365)
Screenshot: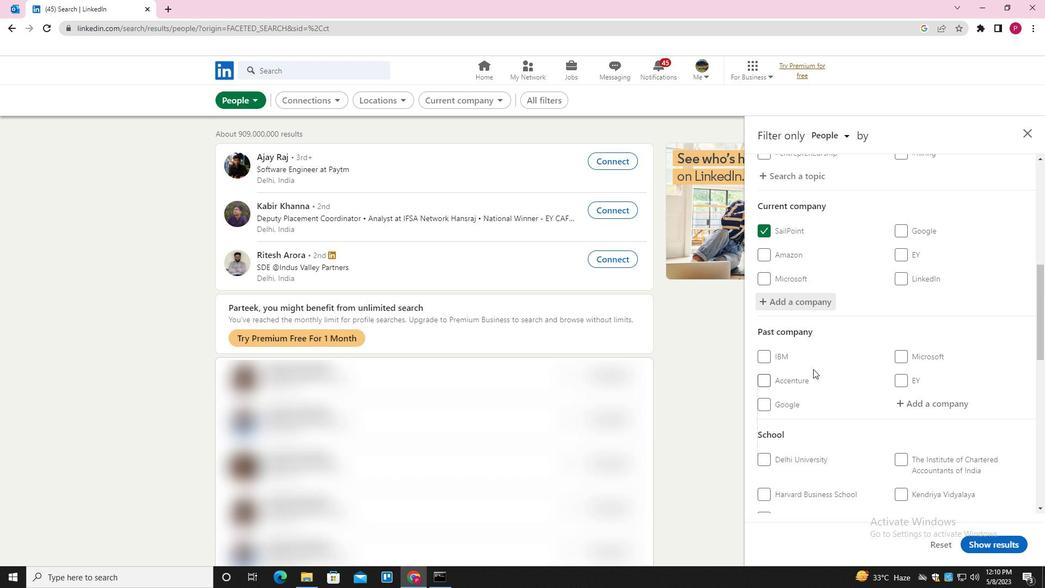 
Action: Mouse scrolled (869, 364) with delta (0, 0)
Screenshot: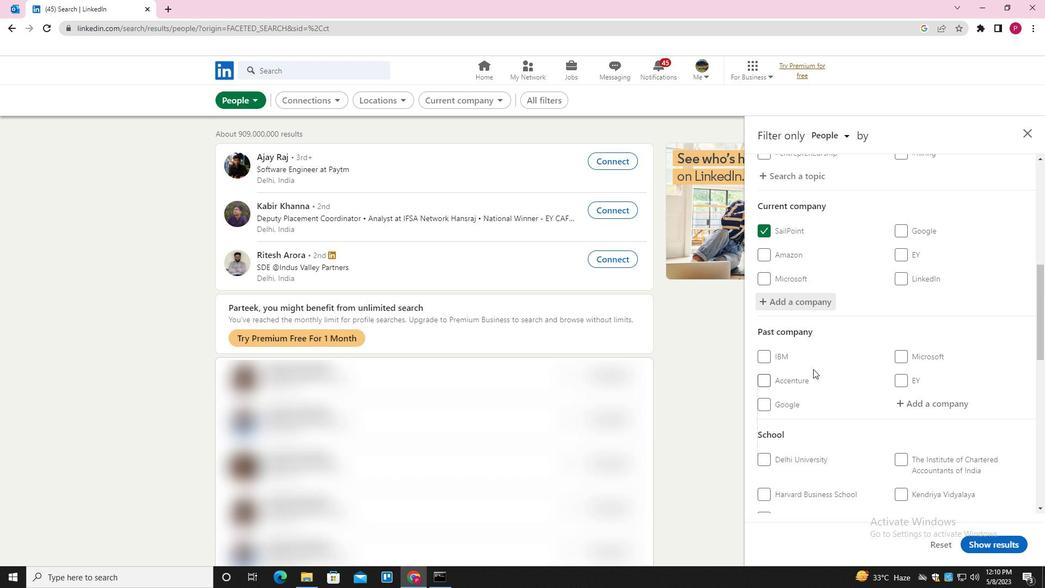 
Action: Mouse moved to (869, 365)
Screenshot: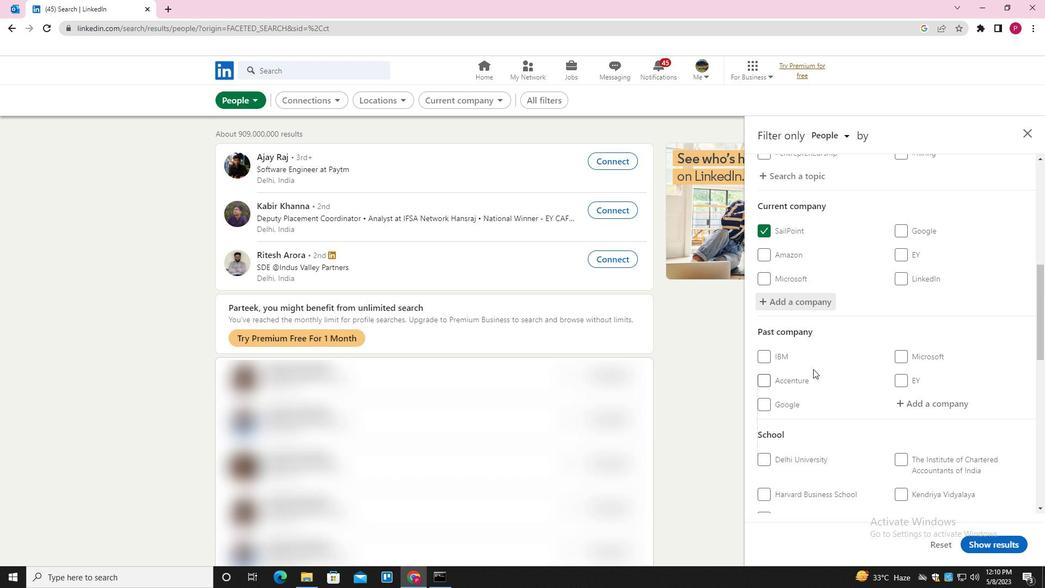 
Action: Mouse scrolled (869, 364) with delta (0, 0)
Screenshot: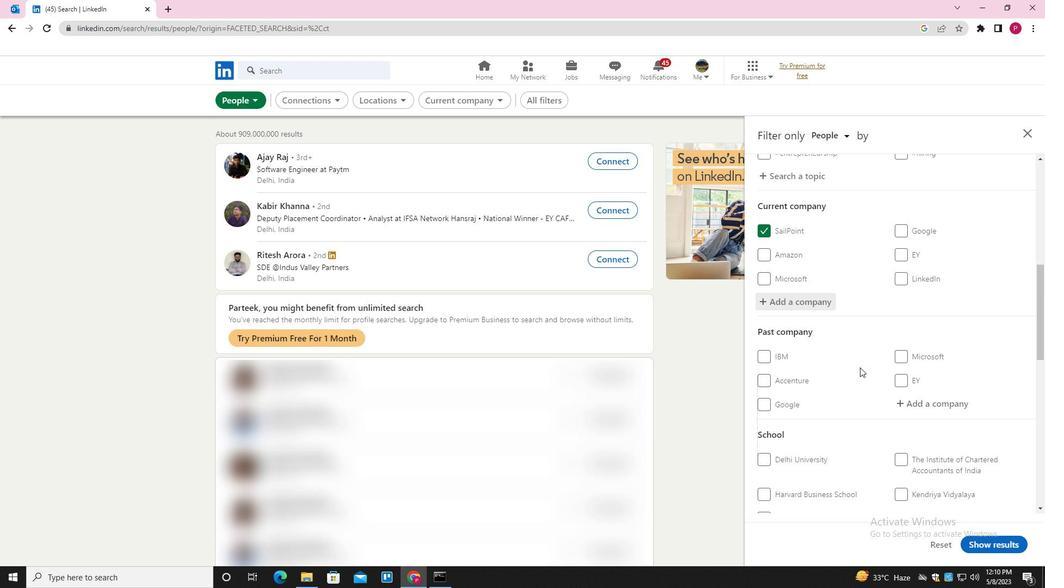 
Action: Mouse moved to (869, 365)
Screenshot: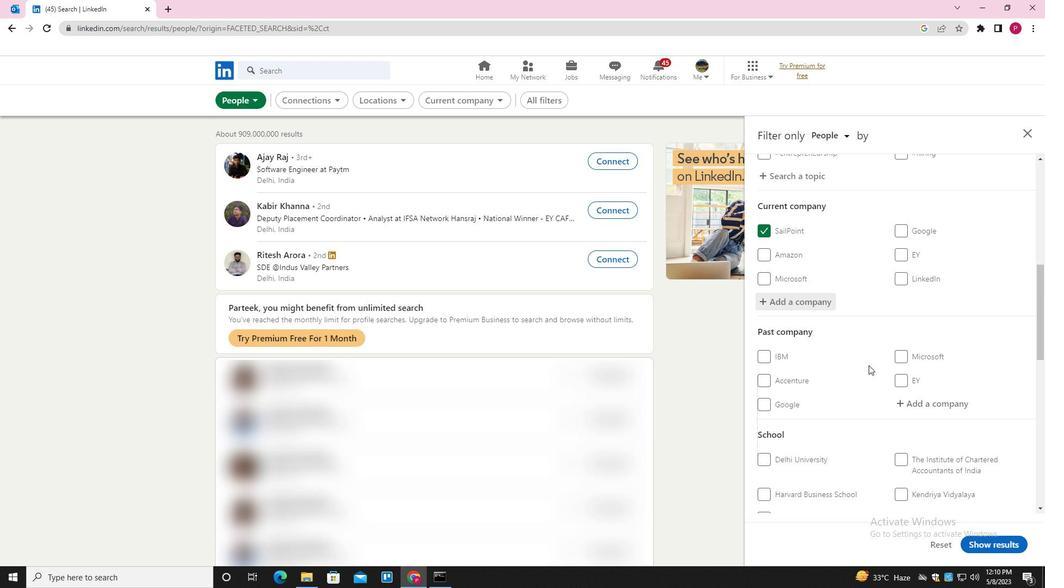 
Action: Mouse scrolled (869, 364) with delta (0, 0)
Screenshot: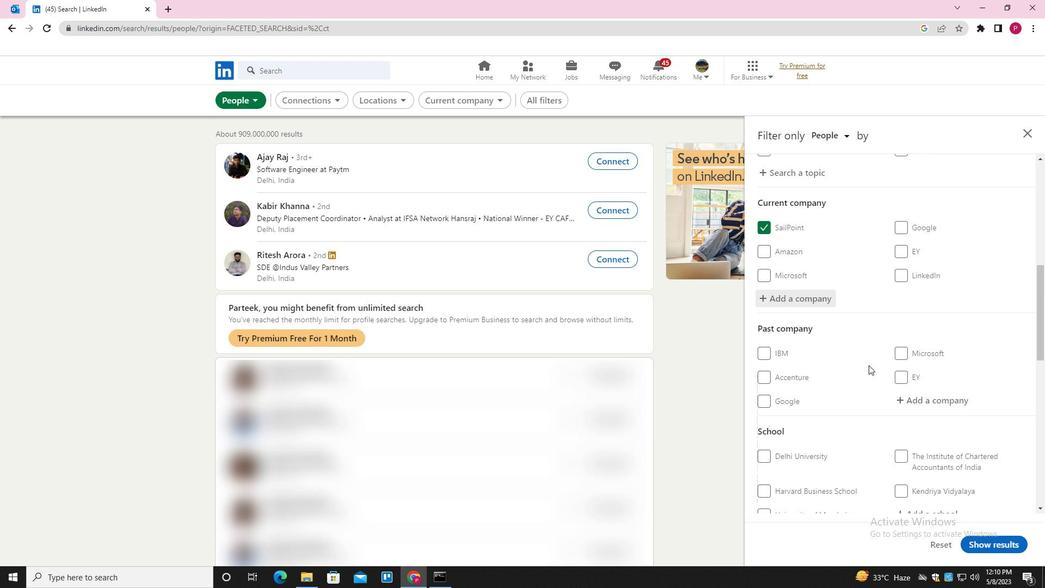 
Action: Mouse moved to (874, 365)
Screenshot: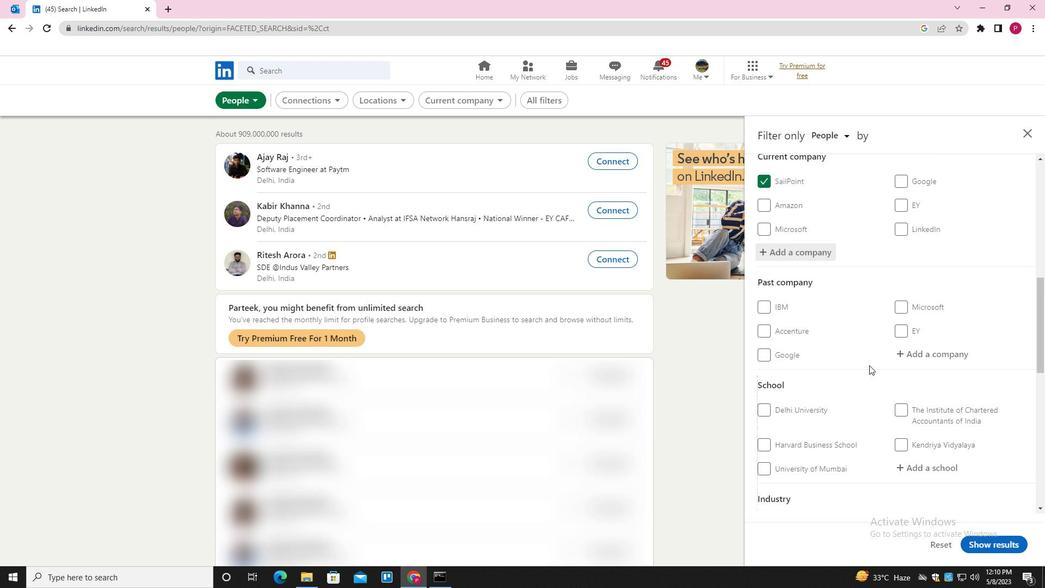 
Action: Mouse scrolled (874, 364) with delta (0, 0)
Screenshot: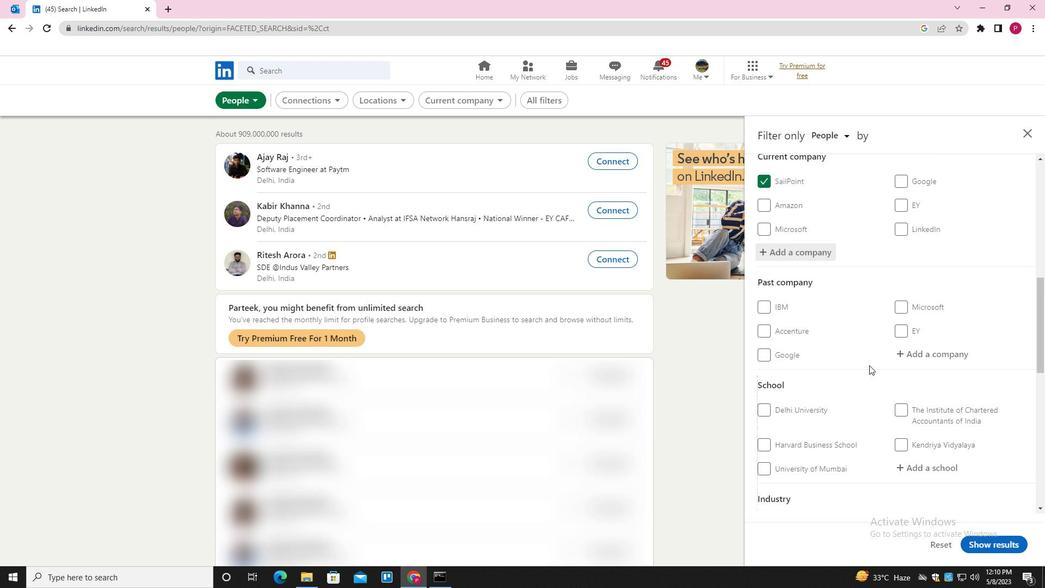 
Action: Mouse moved to (930, 301)
Screenshot: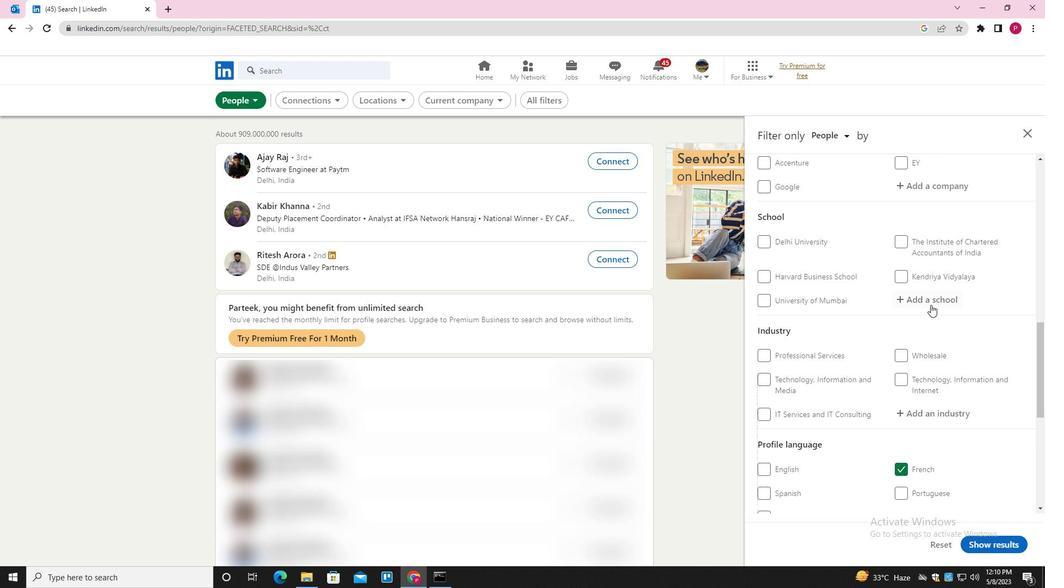 
Action: Mouse pressed left at (930, 301)
Screenshot: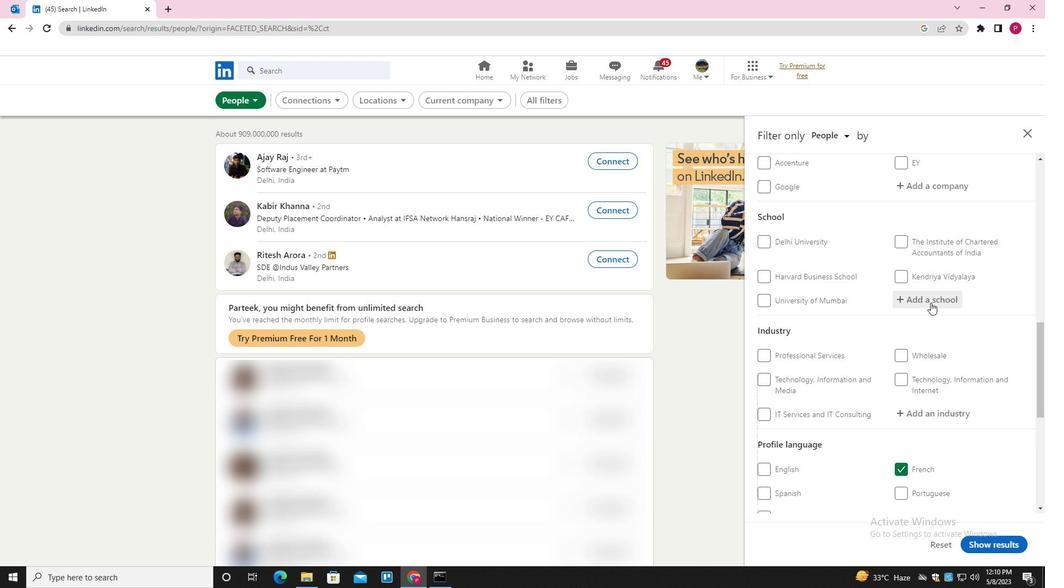 
Action: Key pressed <Key.shift>VIDYA<Key.space><Key.shift>JYOTHI<Key.space><Key.shift><Key.shift><Key.shift><Key.shift><Key.shift><Key.shift><Key.shift><Key.shift><Key.shift><Key.shift><Key.shift><Key.shift><Key.shift><Key.shift><Key.shift><Key.shift><Key.shift><Key.shift><Key.shift><Key.shift>INSTITUTE<Key.space>OF<Key.space><Key.shift>TECHNOLOGY<Key.down><Key.enter>
Screenshot: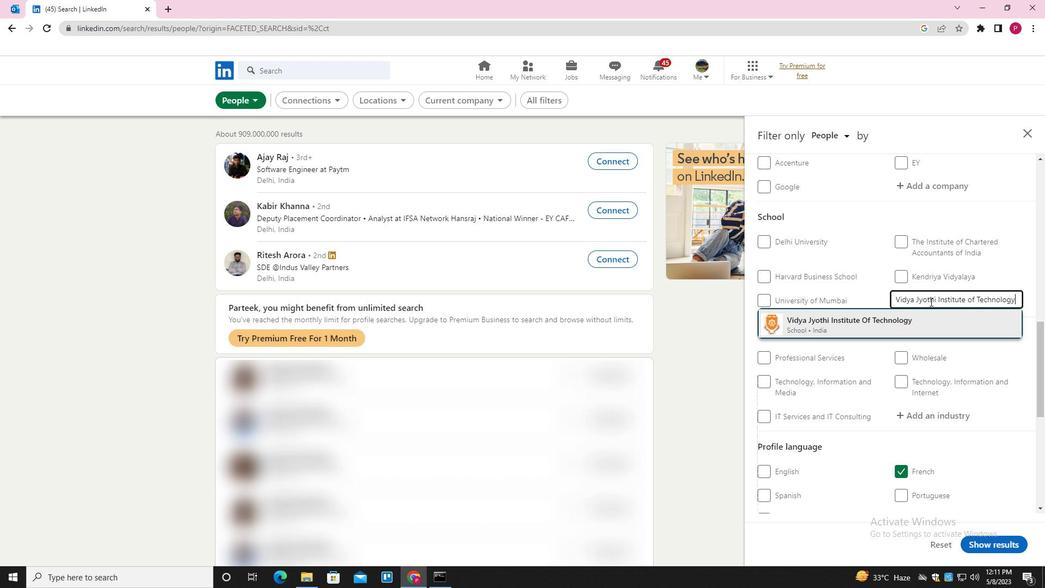 
Action: Mouse moved to (944, 303)
Screenshot: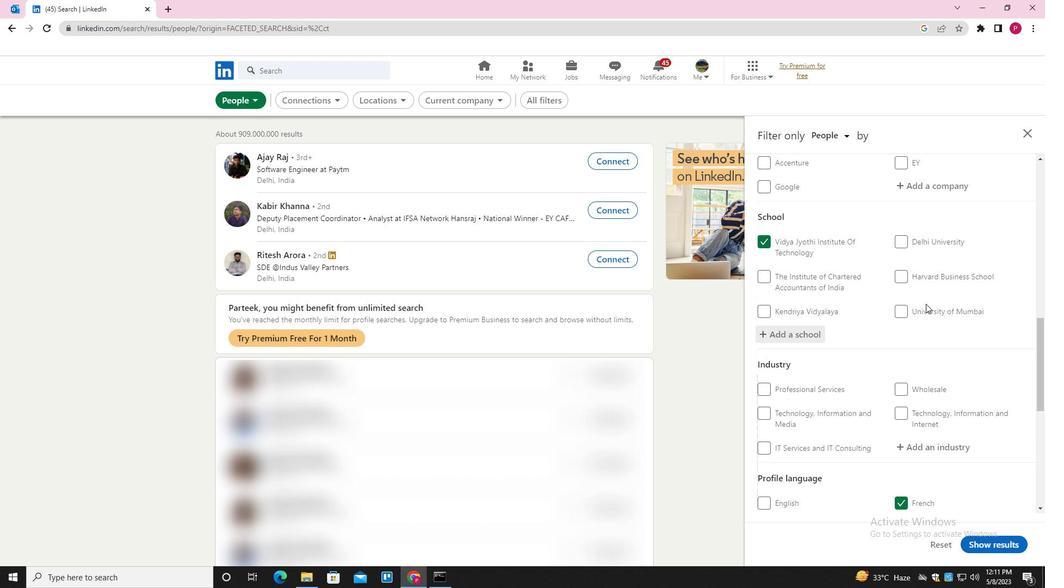 
Action: Mouse scrolled (944, 303) with delta (0, 0)
Screenshot: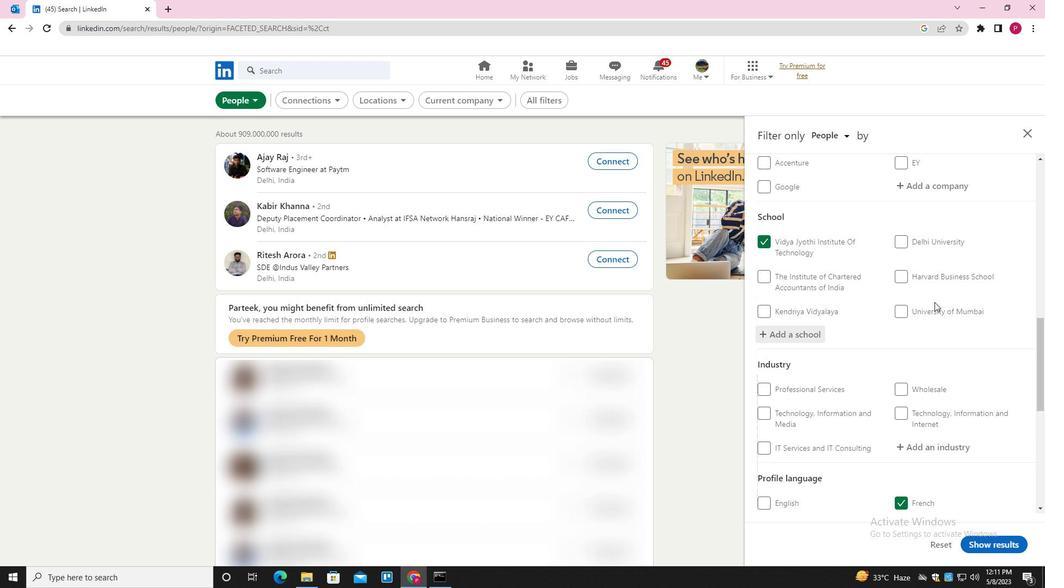 
Action: Mouse moved to (944, 303)
Screenshot: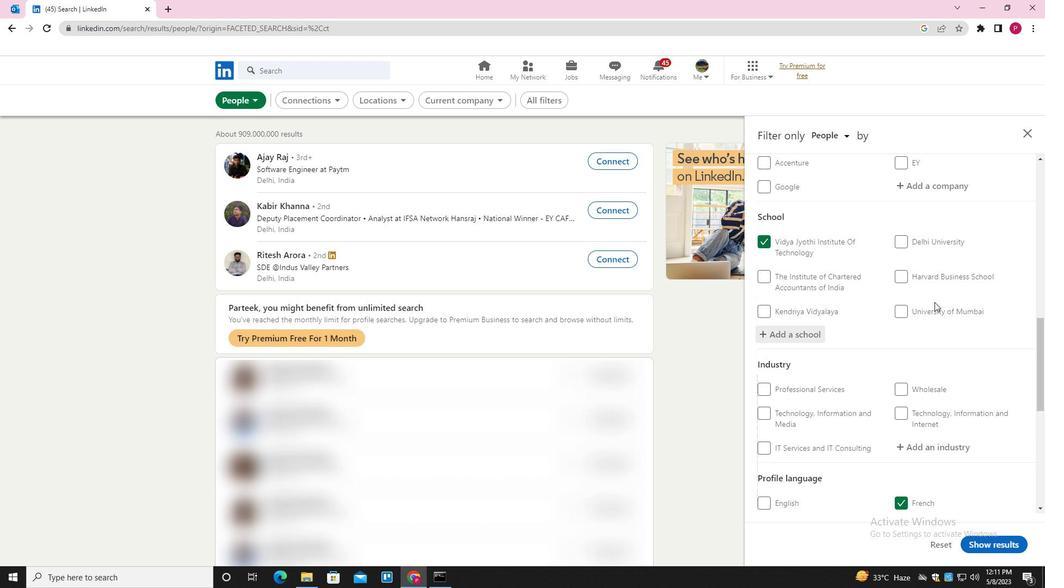 
Action: Mouse scrolled (944, 303) with delta (0, 0)
Screenshot: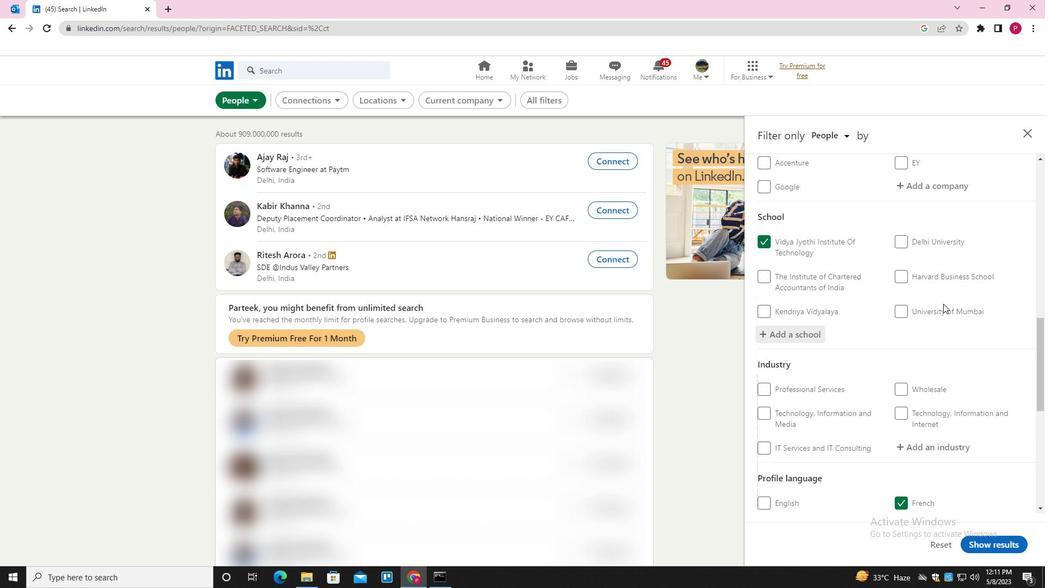 
Action: Mouse moved to (942, 316)
Screenshot: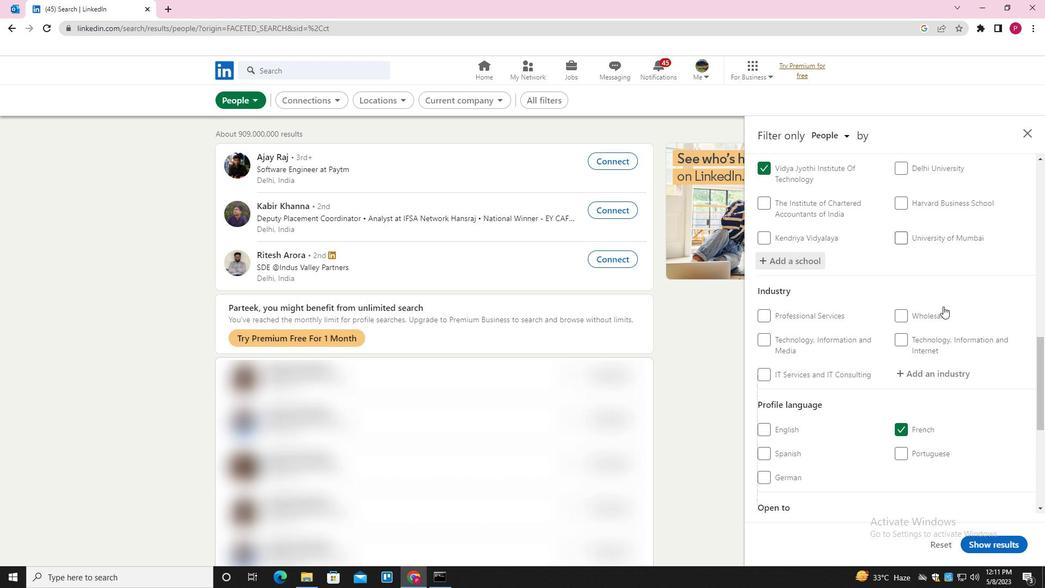 
Action: Mouse scrolled (942, 315) with delta (0, 0)
Screenshot: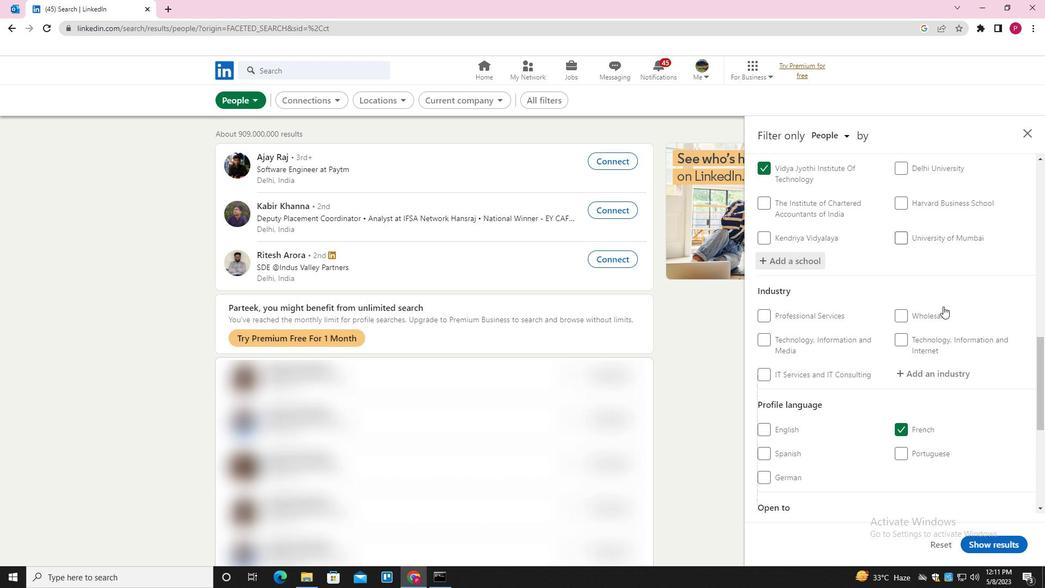 
Action: Mouse moved to (937, 281)
Screenshot: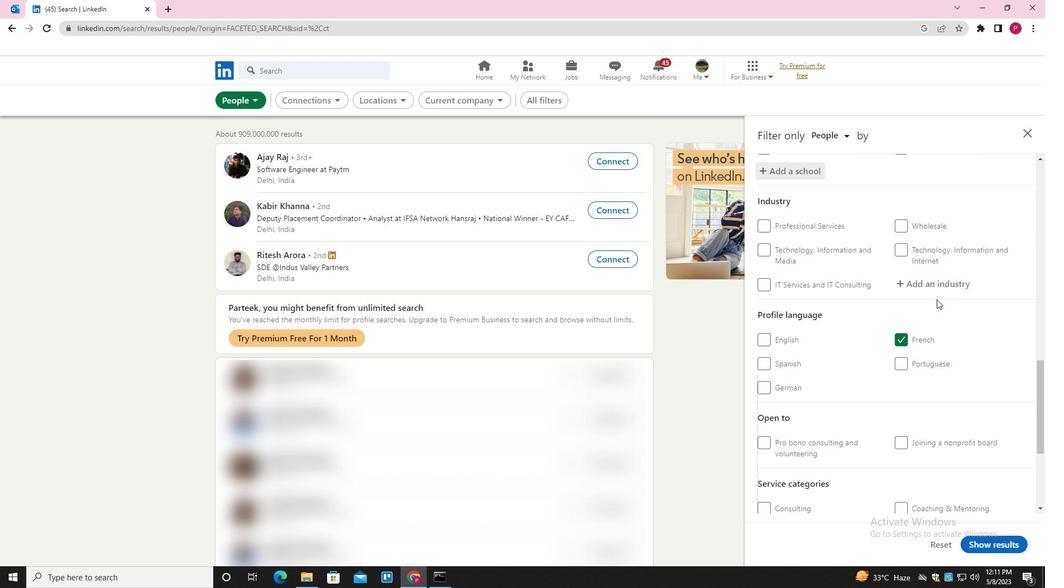 
Action: Mouse pressed left at (937, 281)
Screenshot: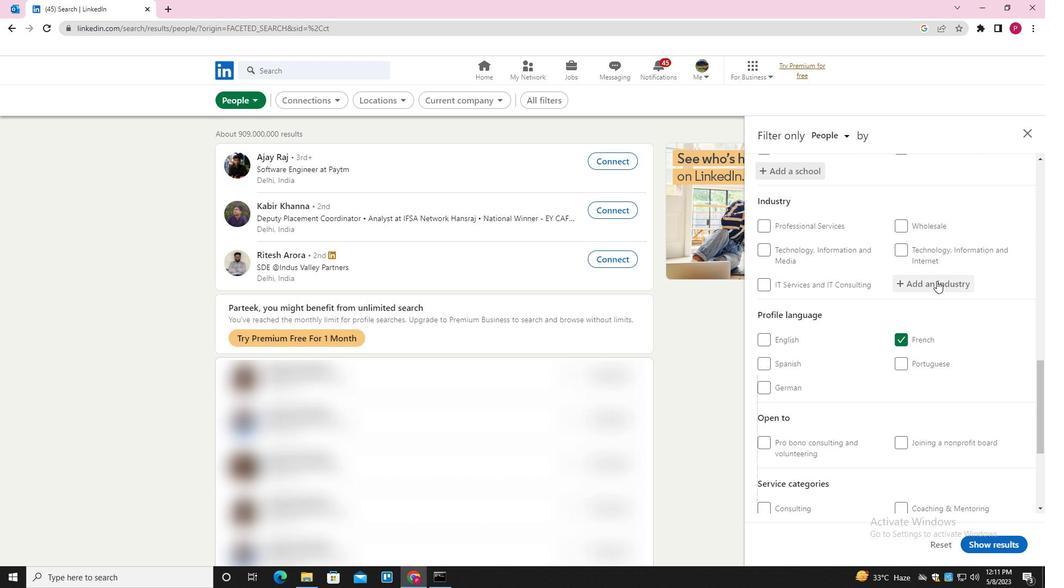 
Action: Key pressed <Key.shift><Key.shift><Key.shift><Key.shift>RETAI
Screenshot: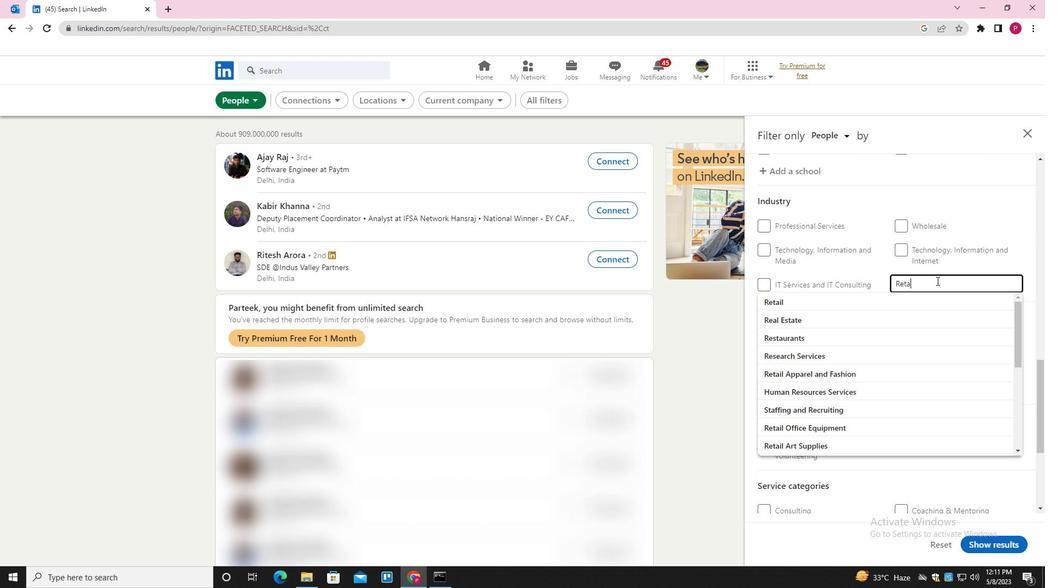 
Action: Mouse moved to (936, 280)
Screenshot: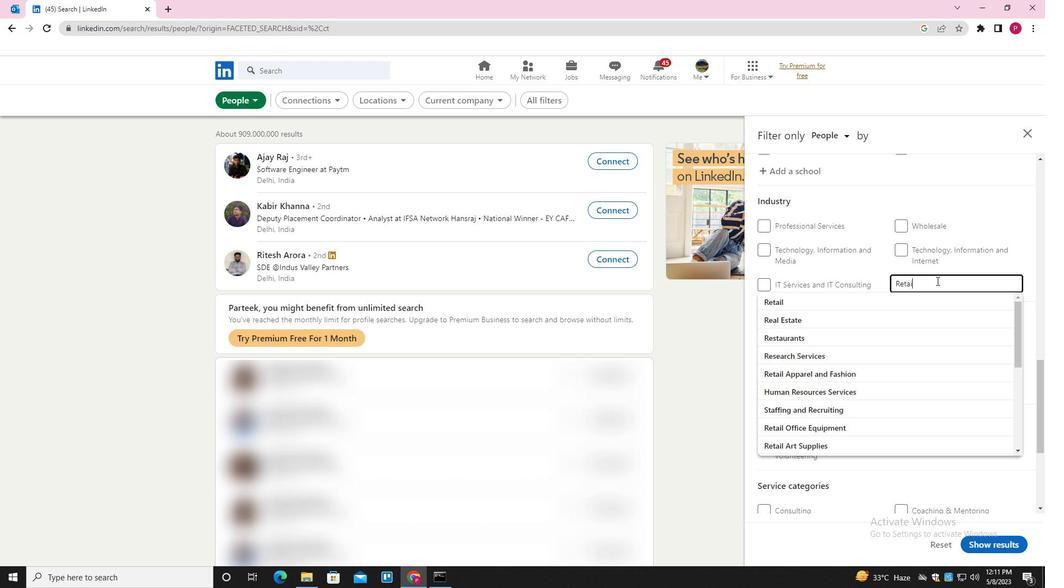 
Action: Key pressed L<Key.space><Key.shift>HEALTH<Key.space>AND<Key.space><Key.shift>O<Key.backspace>PERSONAL<Key.space><Key.shift><Key.shift>CARE<Key.space><Key.shift>PRODUCTS<Key.down><Key.down><Key.enter>
Screenshot: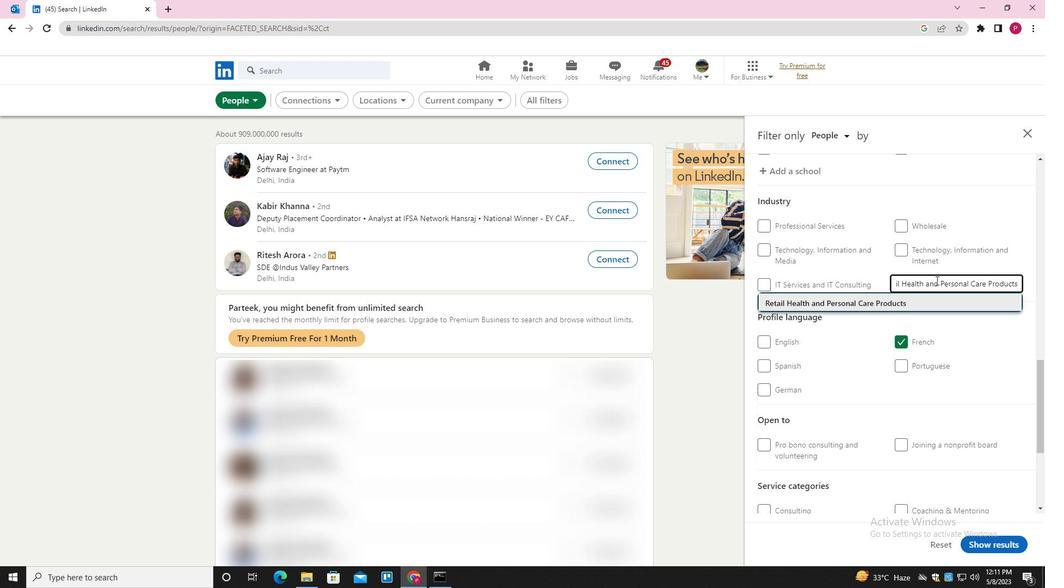 
Action: Mouse moved to (917, 301)
Screenshot: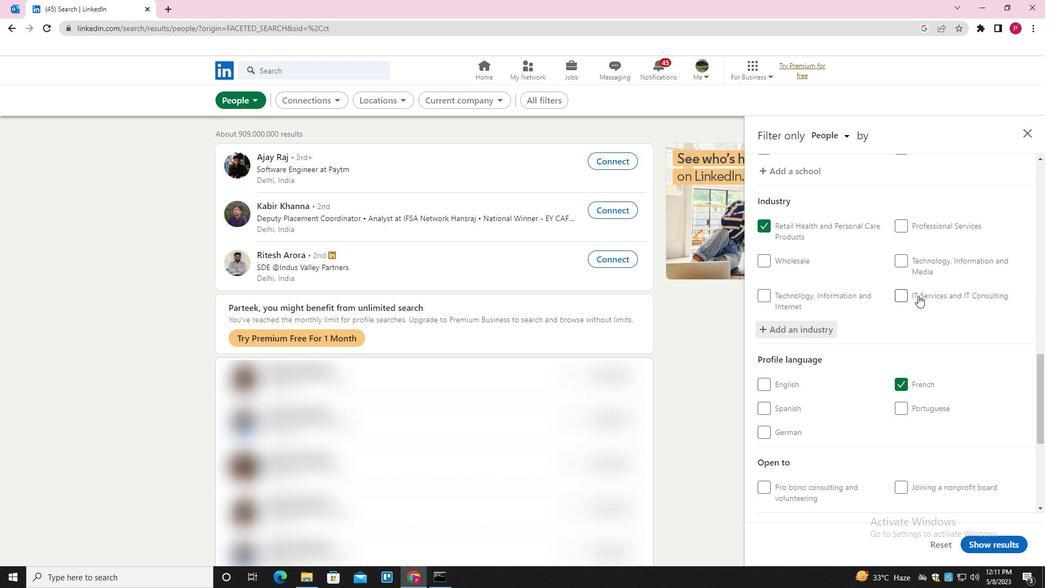 
Action: Mouse scrolled (917, 300) with delta (0, 0)
Screenshot: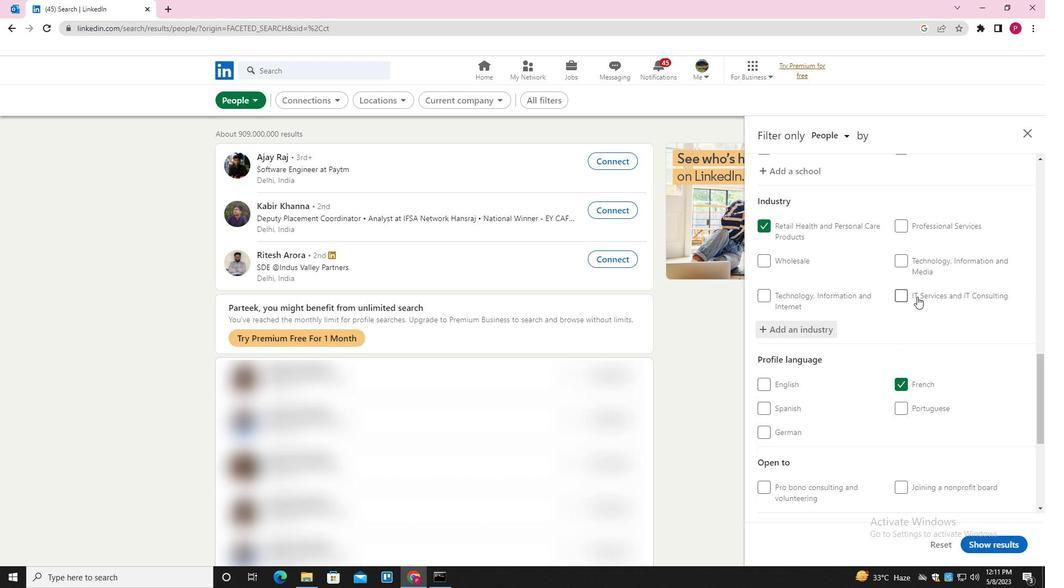 
Action: Mouse moved to (917, 307)
Screenshot: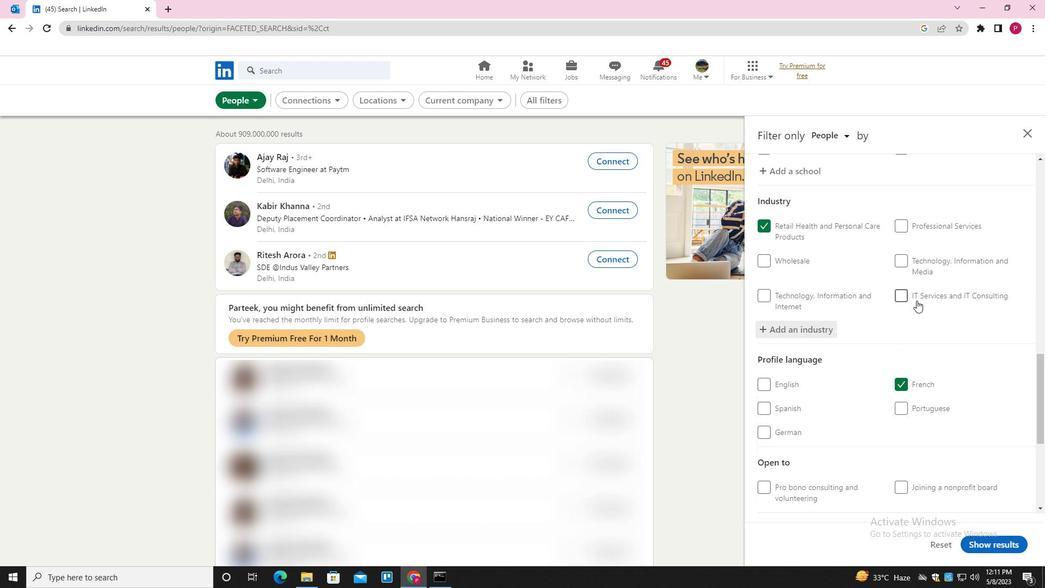 
Action: Mouse scrolled (917, 306) with delta (0, 0)
Screenshot: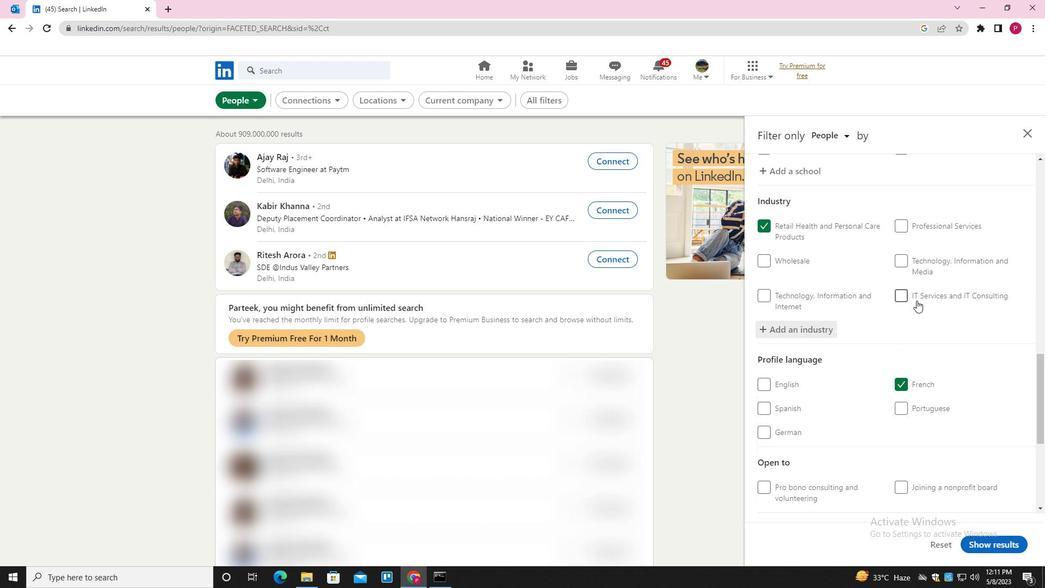 
Action: Mouse moved to (917, 315)
Screenshot: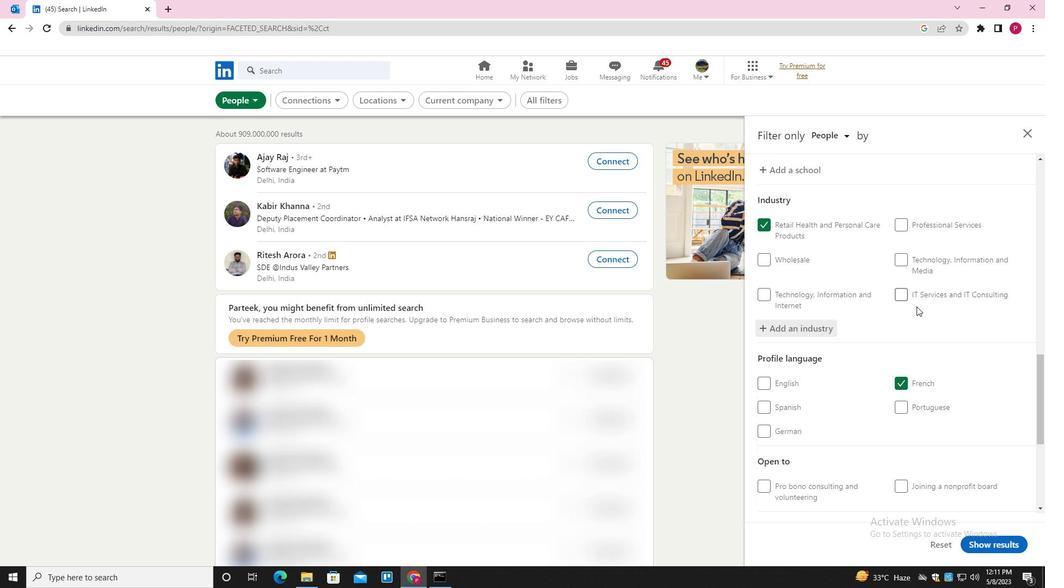 
Action: Mouse scrolled (917, 315) with delta (0, 0)
Screenshot: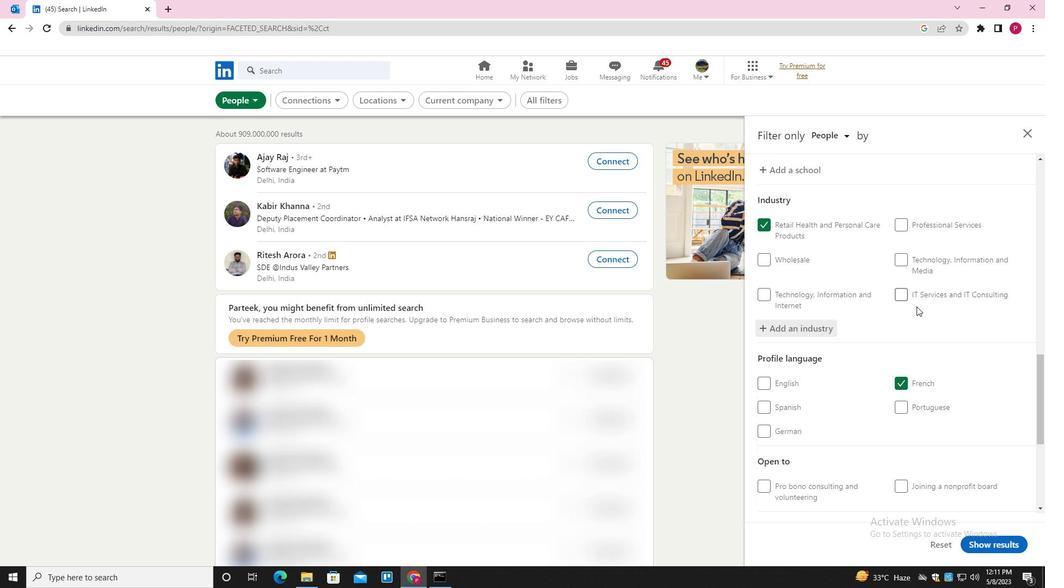 
Action: Mouse moved to (917, 330)
Screenshot: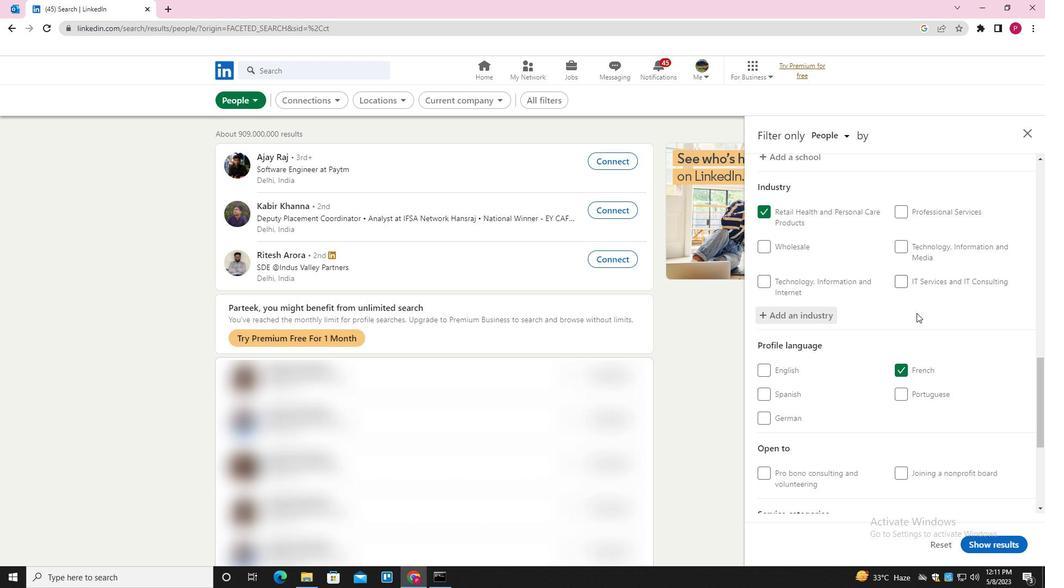
Action: Mouse scrolled (917, 330) with delta (0, 0)
Screenshot: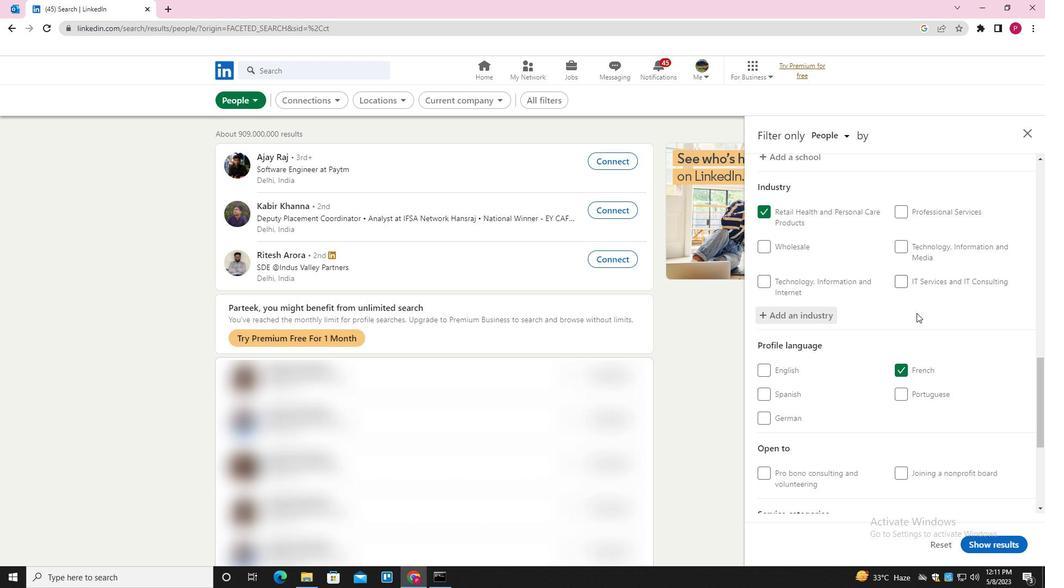
Action: Mouse moved to (933, 386)
Screenshot: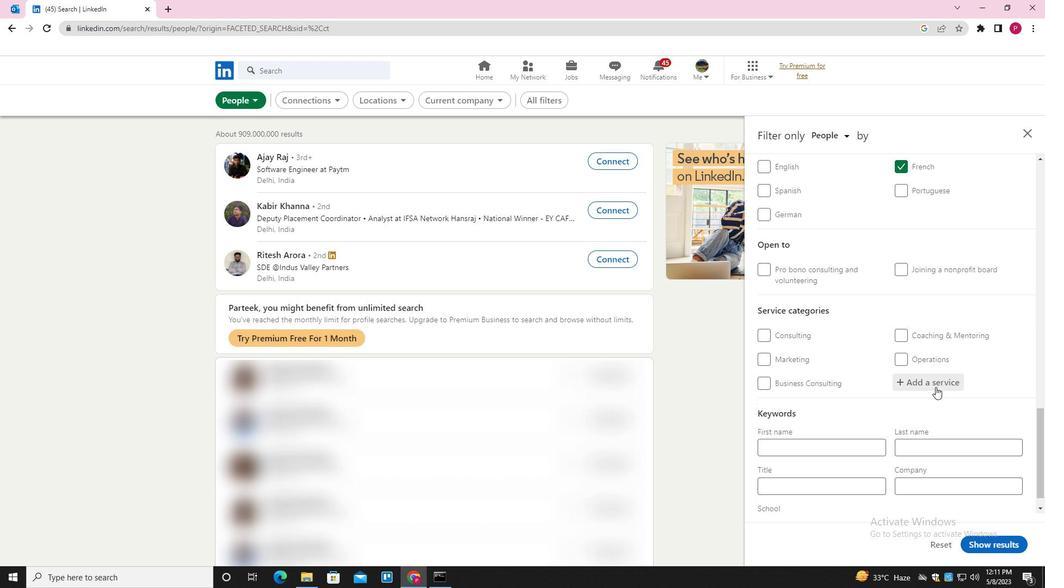 
Action: Mouse pressed left at (933, 386)
Screenshot: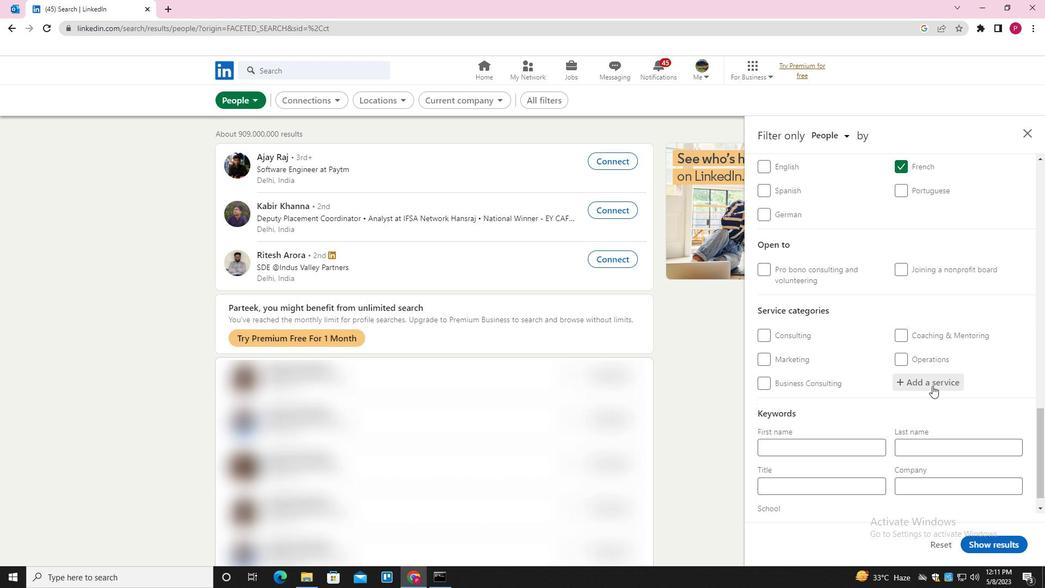 
Action: Key pressed <Key.shift>MOBILE<Key.space><Key.shift>MARKETING<Key.down><Key.enter>
Screenshot: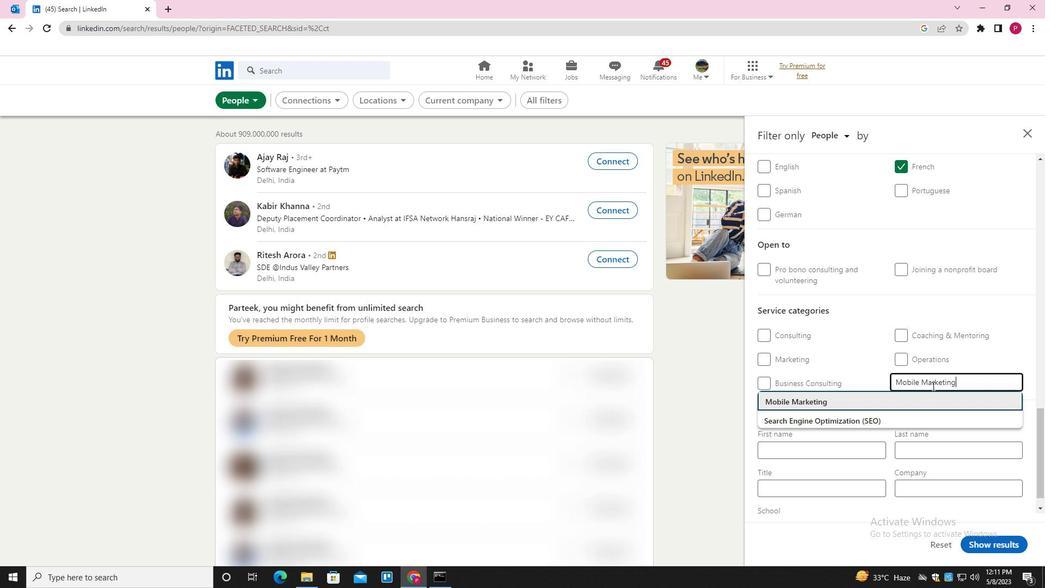
Action: Mouse moved to (905, 404)
Screenshot: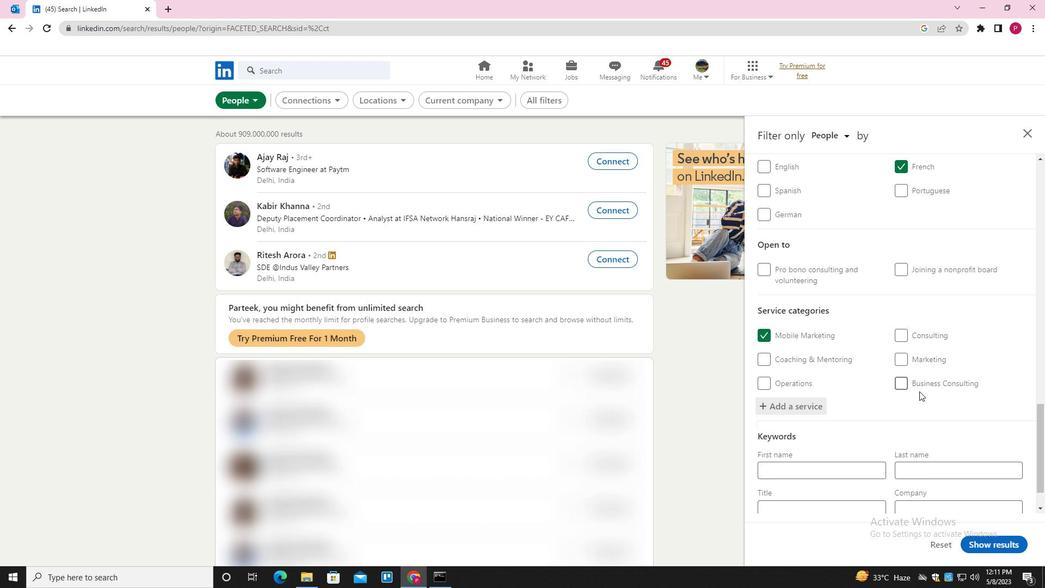 
Action: Mouse scrolled (905, 404) with delta (0, 0)
Screenshot: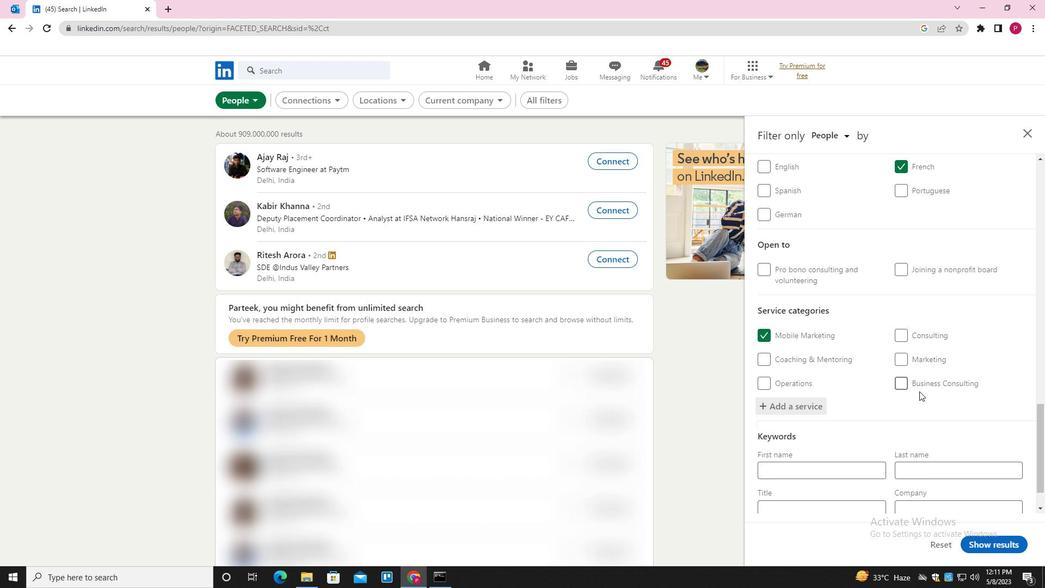 
Action: Mouse moved to (896, 413)
Screenshot: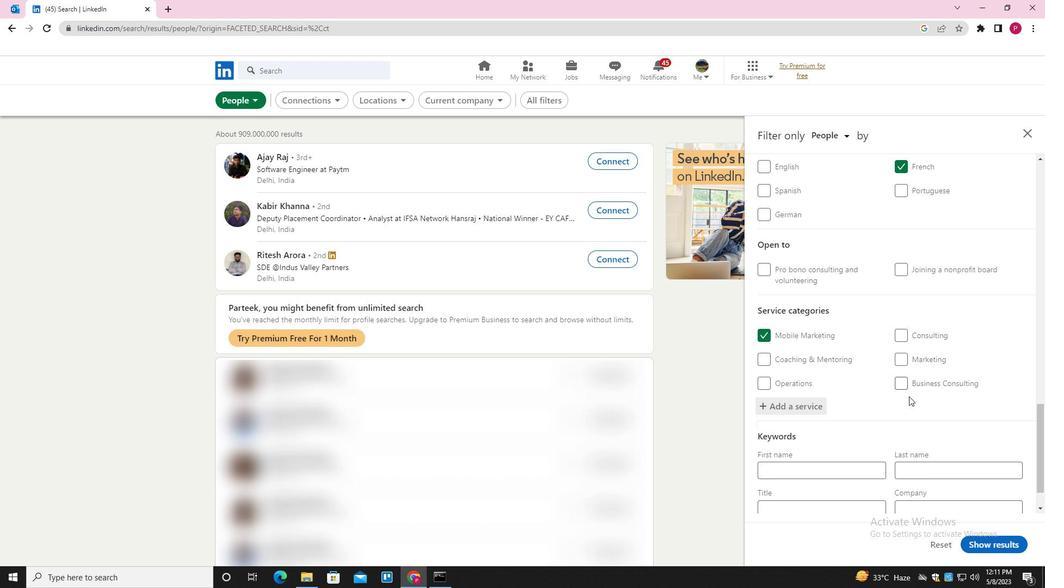 
Action: Mouse scrolled (896, 412) with delta (0, 0)
Screenshot: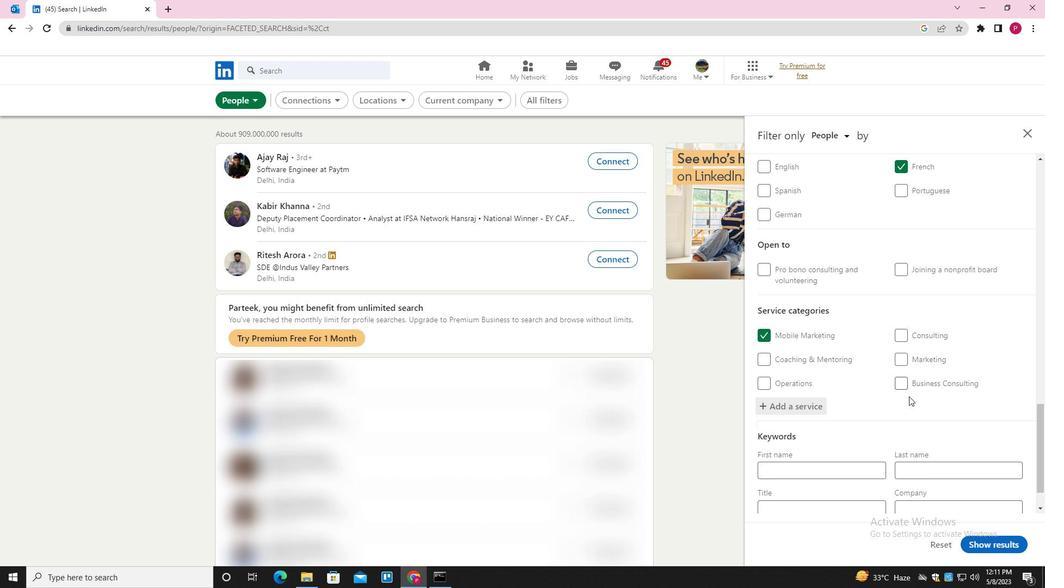 
Action: Mouse moved to (875, 427)
Screenshot: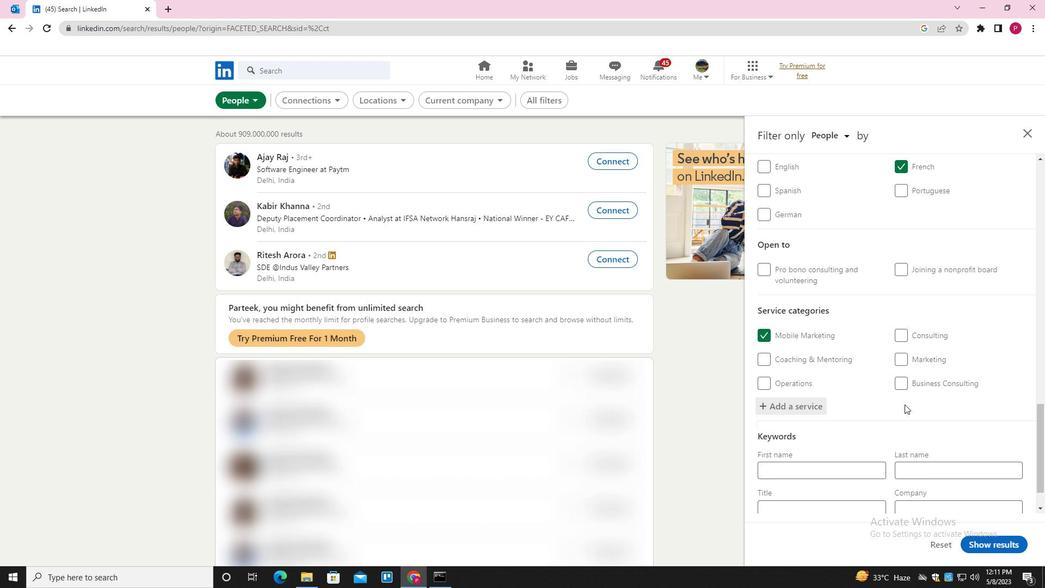 
Action: Mouse scrolled (875, 427) with delta (0, 0)
Screenshot: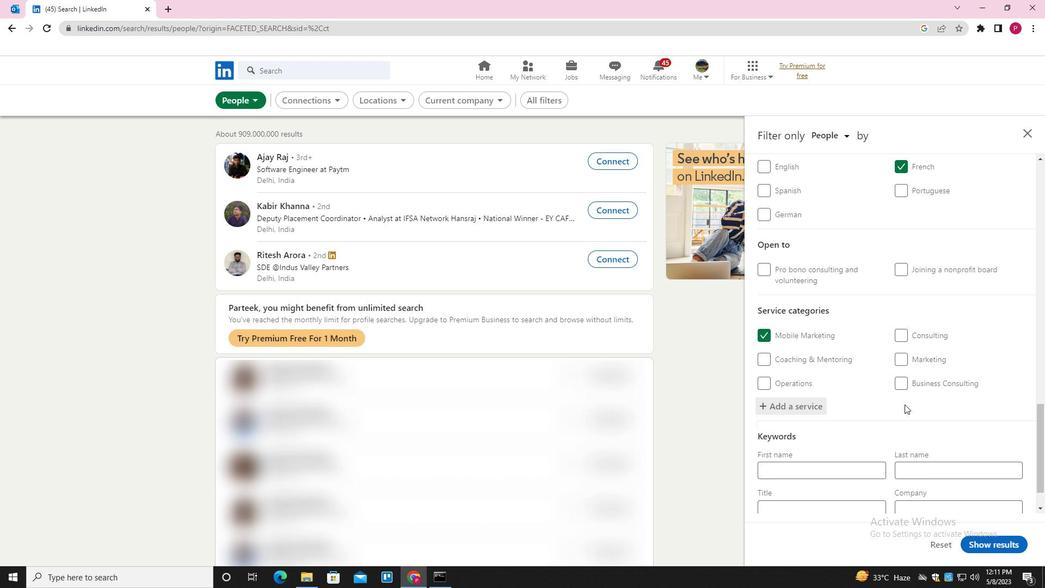 
Action: Mouse moved to (836, 464)
Screenshot: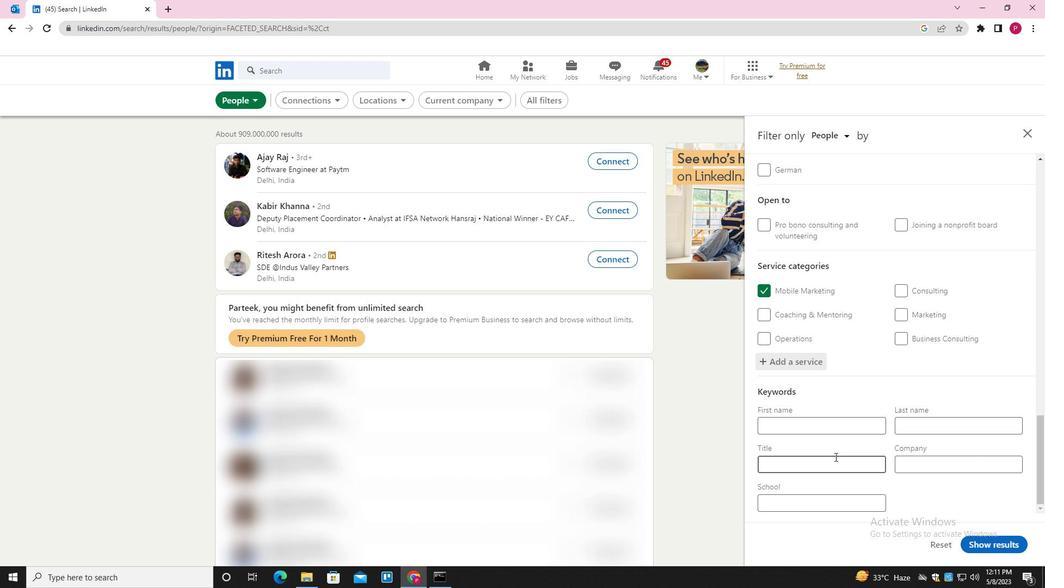 
Action: Mouse pressed left at (836, 464)
Screenshot: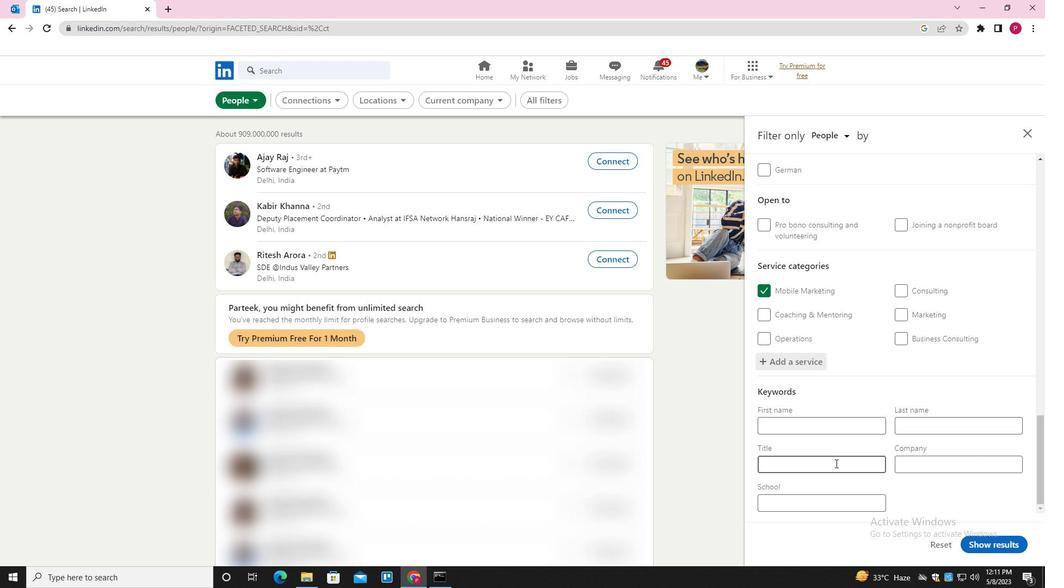 
Action: Key pressed <Key.shift>POLITIV<Key.backspace>CAL<Key.space><Key.shift>SCIENTIST
Screenshot: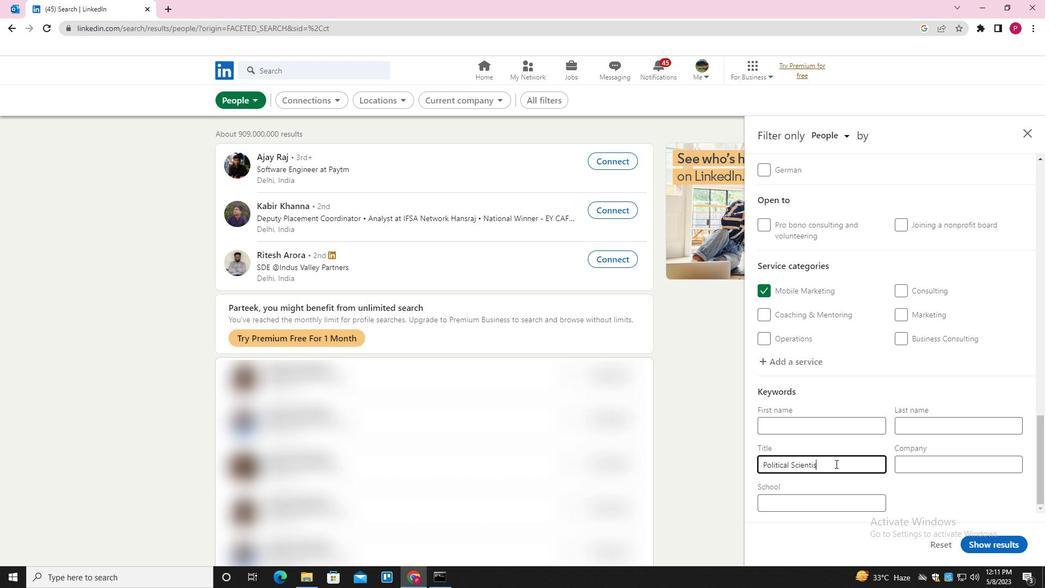 
Action: Mouse moved to (998, 543)
Screenshot: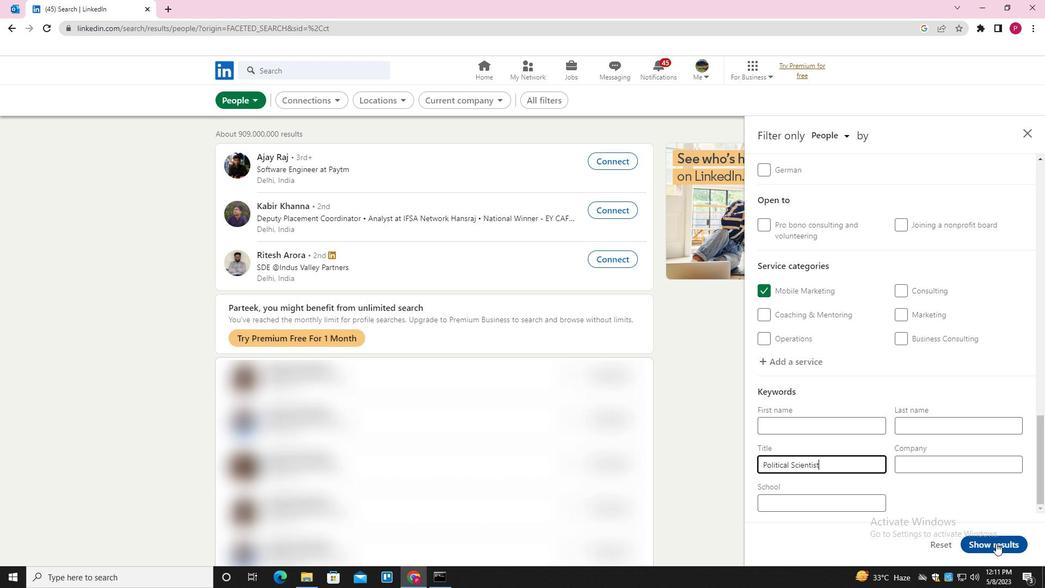 
Action: Mouse pressed left at (998, 543)
Screenshot: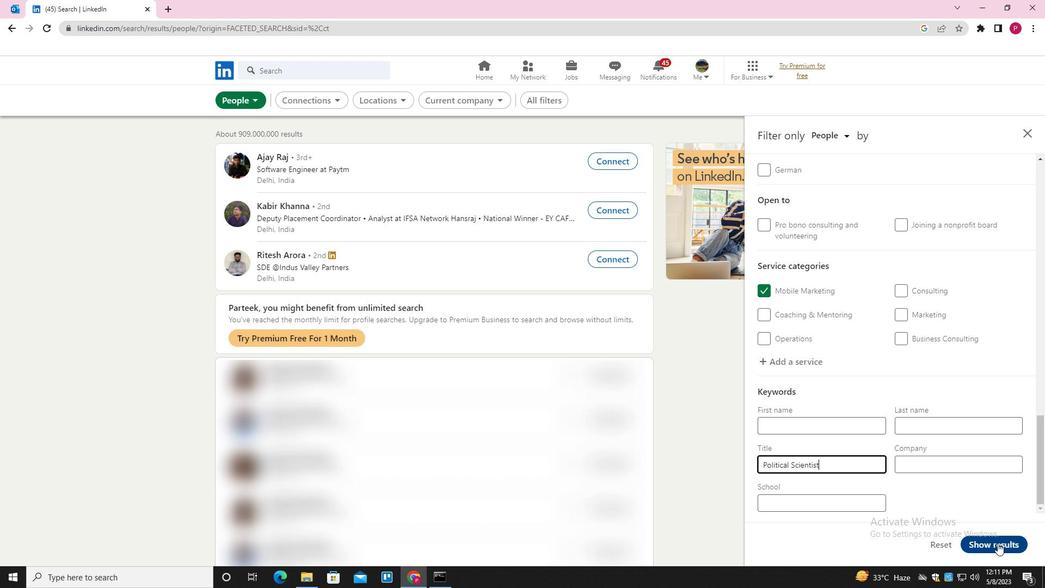 
Action: Mouse moved to (521, 227)
Screenshot: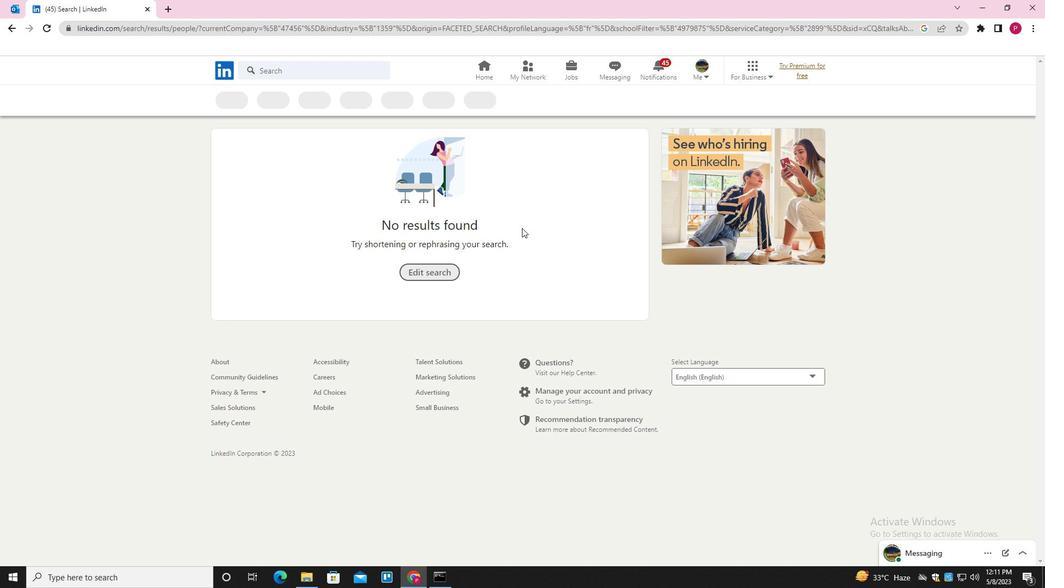 
